 Task: Look for space in Bandar-e Anzalī, Iran from 5th July, 2023 to 15th July, 2023 for 9 adults in price range Rs.15000 to Rs.25000. Place can be entire place with 5 bedrooms having 5 beds and 5 bathrooms. Property type can be house, flat, guest house. Booking option can be shelf check-in. Required host language is English.
Action: Mouse moved to (505, 86)
Screenshot: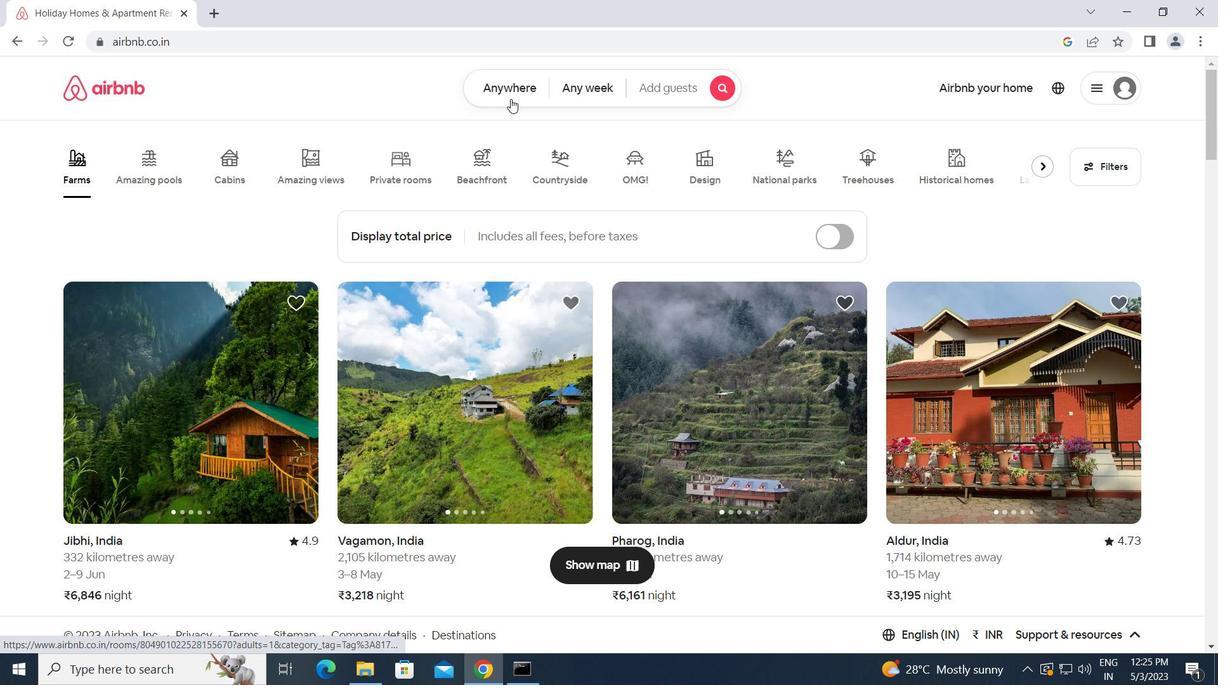 
Action: Mouse pressed left at (505, 86)
Screenshot: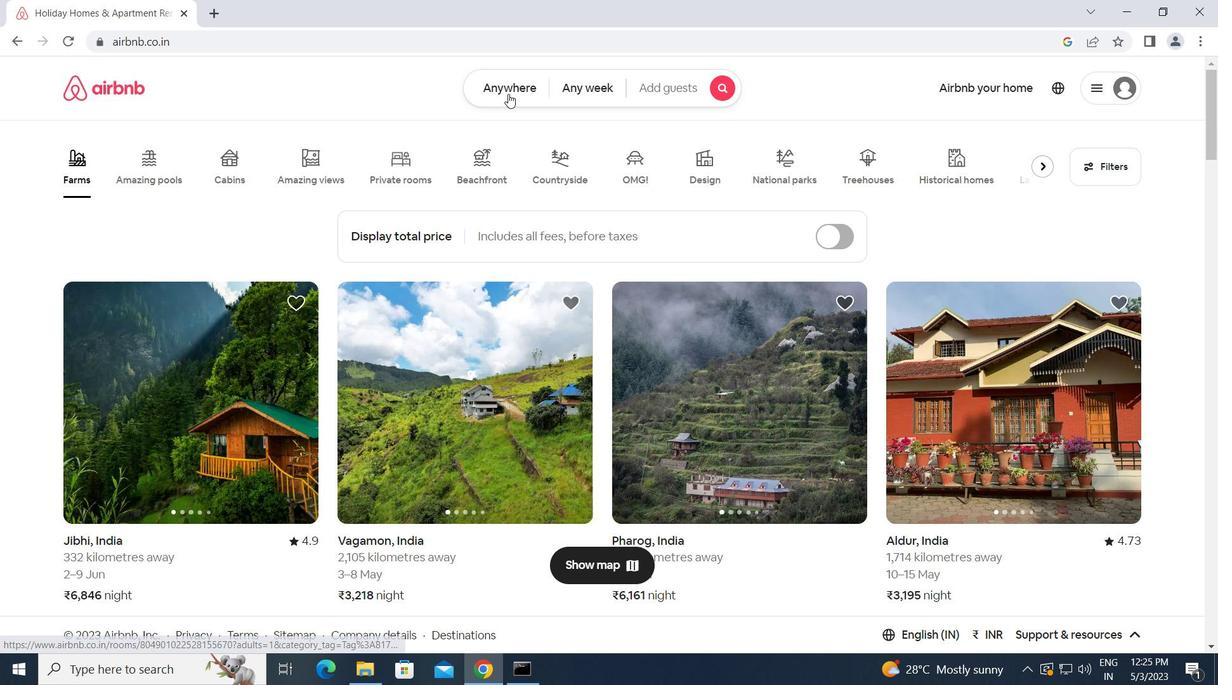 
Action: Mouse moved to (398, 142)
Screenshot: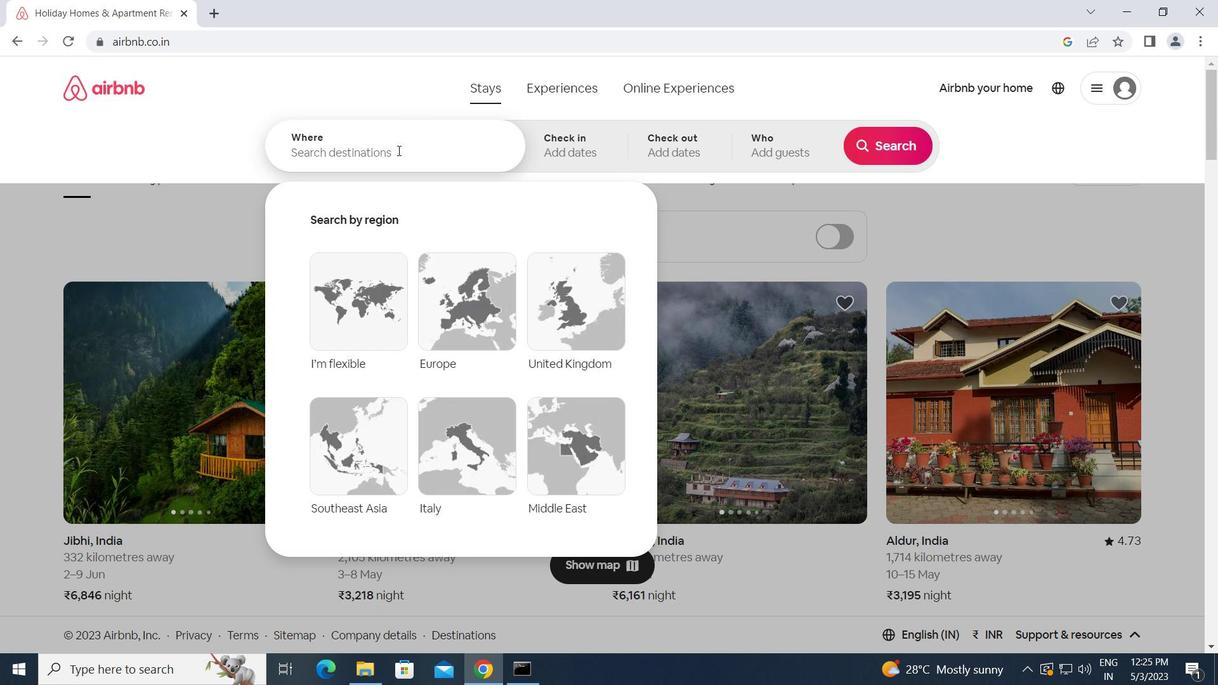 
Action: Mouse pressed left at (398, 142)
Screenshot: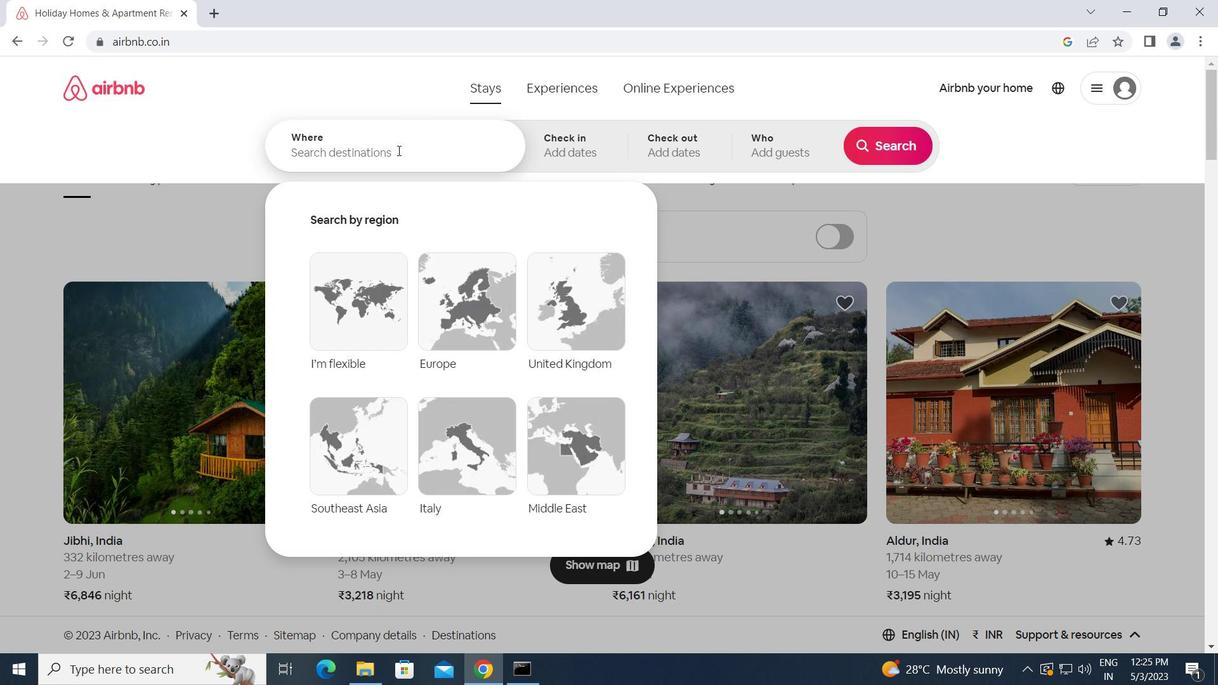 
Action: Key pressed <Key.caps_lock>b<Key.caps_lock>andar-e<Key.space><Key.caps_lock>a<Key.caps_lock>nzali,<Key.space><Key.caps_lock>i<Key.caps_lock>ran<Key.enter>
Screenshot: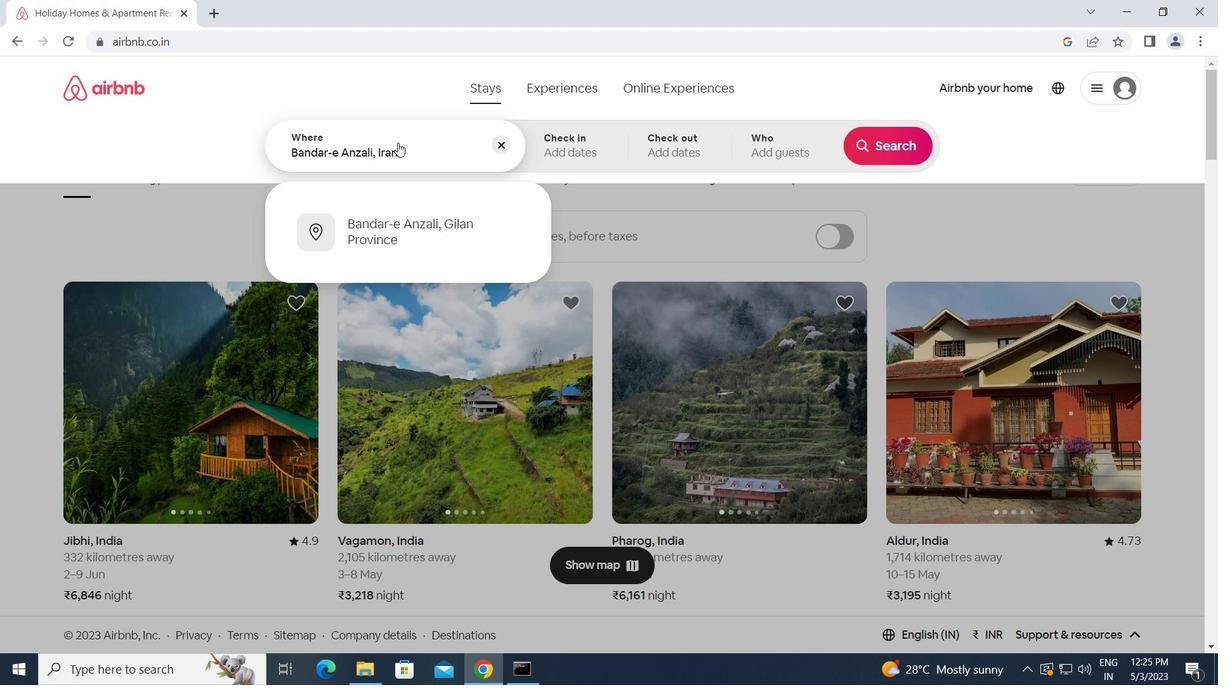 
Action: Mouse moved to (884, 267)
Screenshot: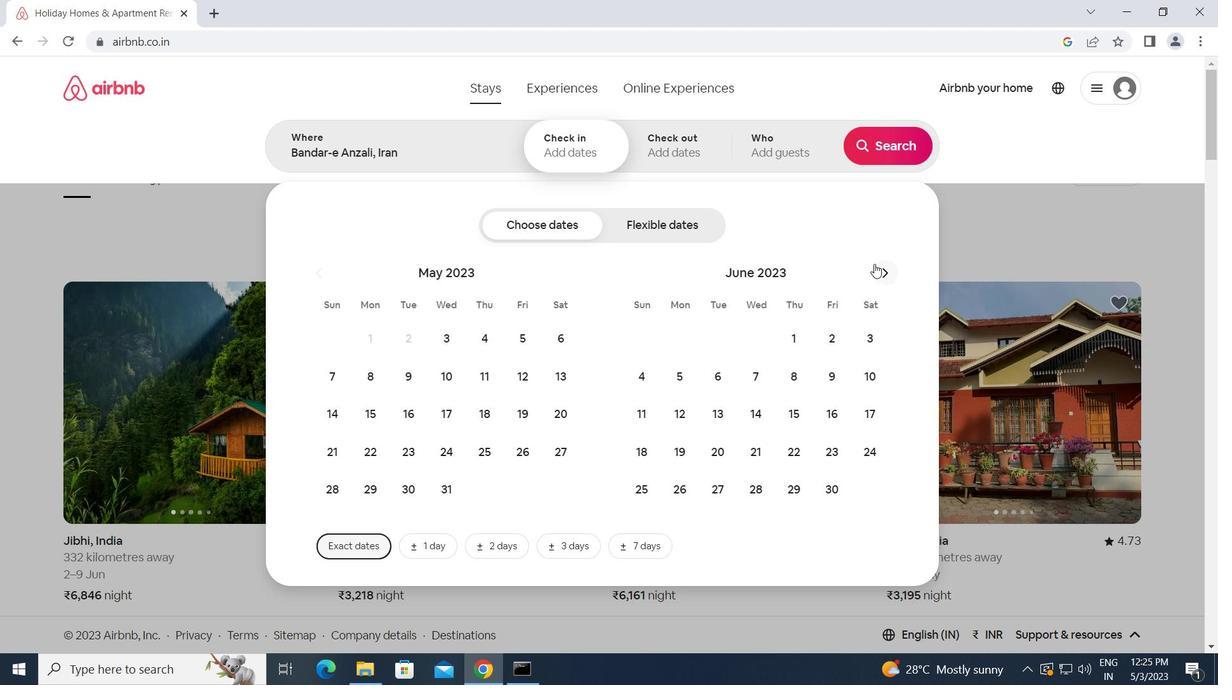 
Action: Mouse pressed left at (884, 267)
Screenshot: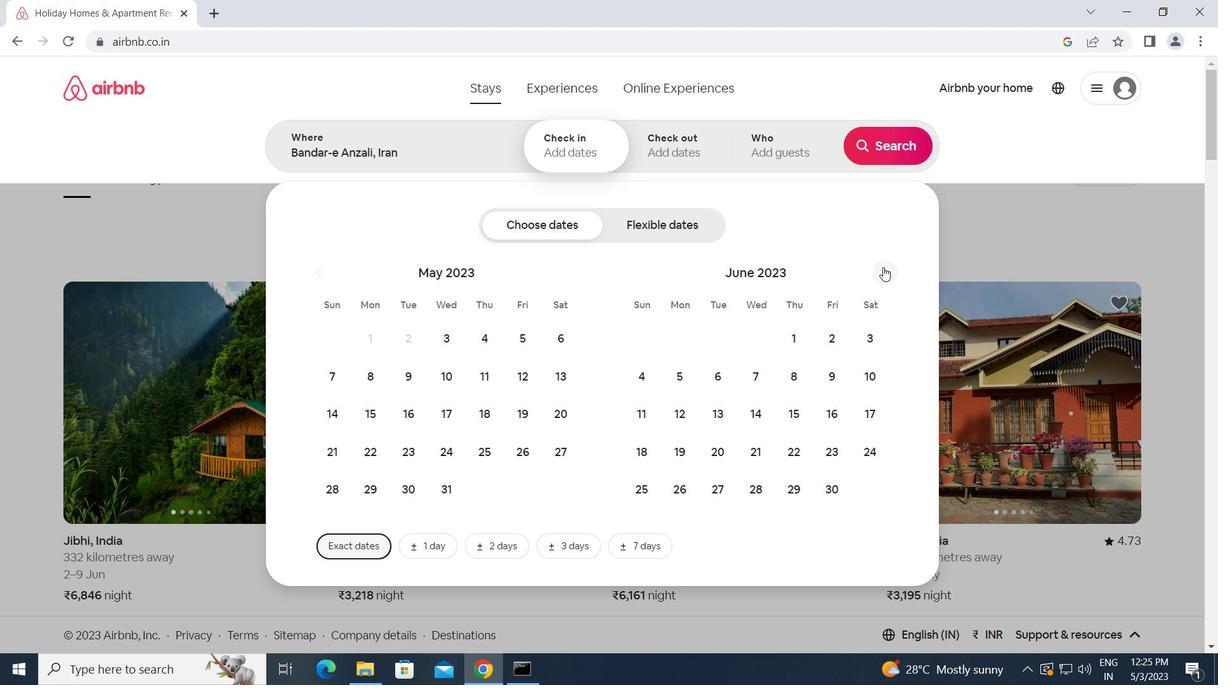 
Action: Mouse moved to (742, 375)
Screenshot: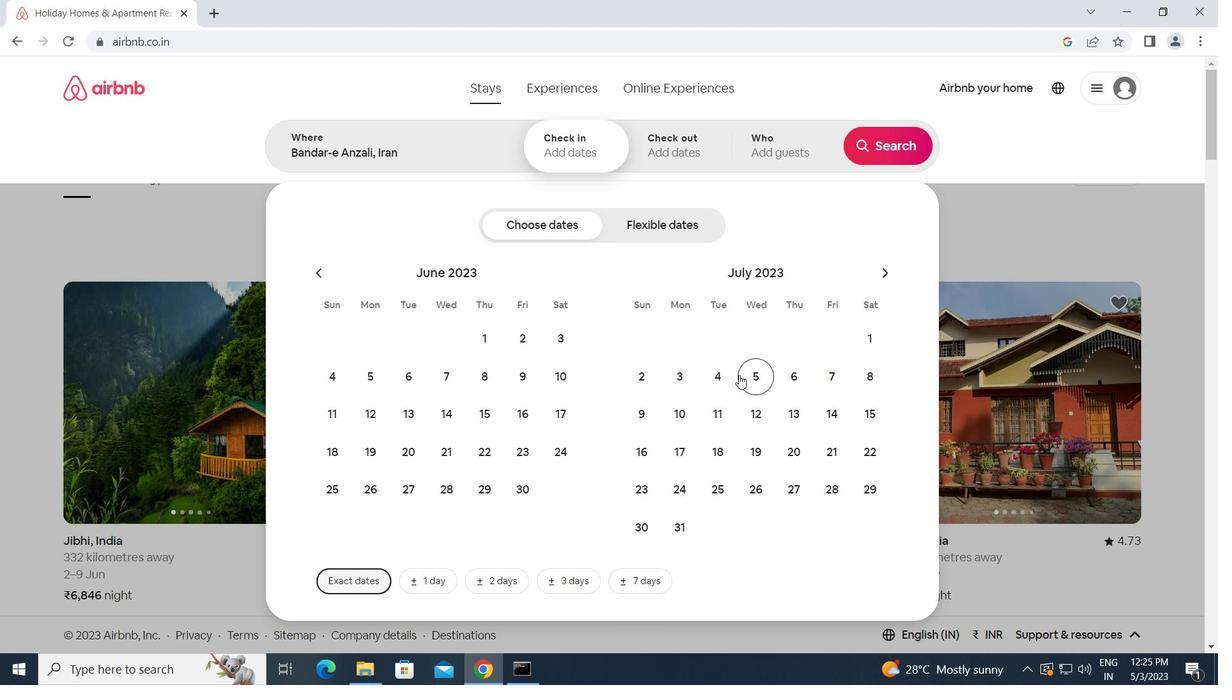
Action: Mouse pressed left at (742, 375)
Screenshot: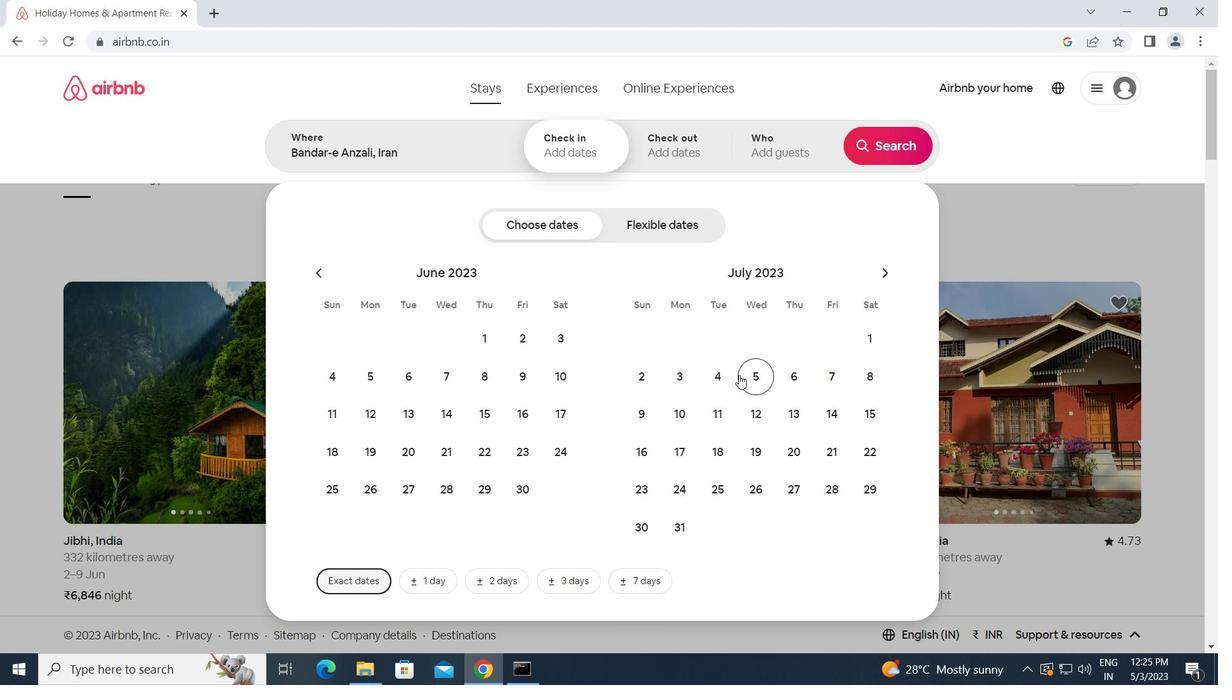 
Action: Mouse moved to (865, 411)
Screenshot: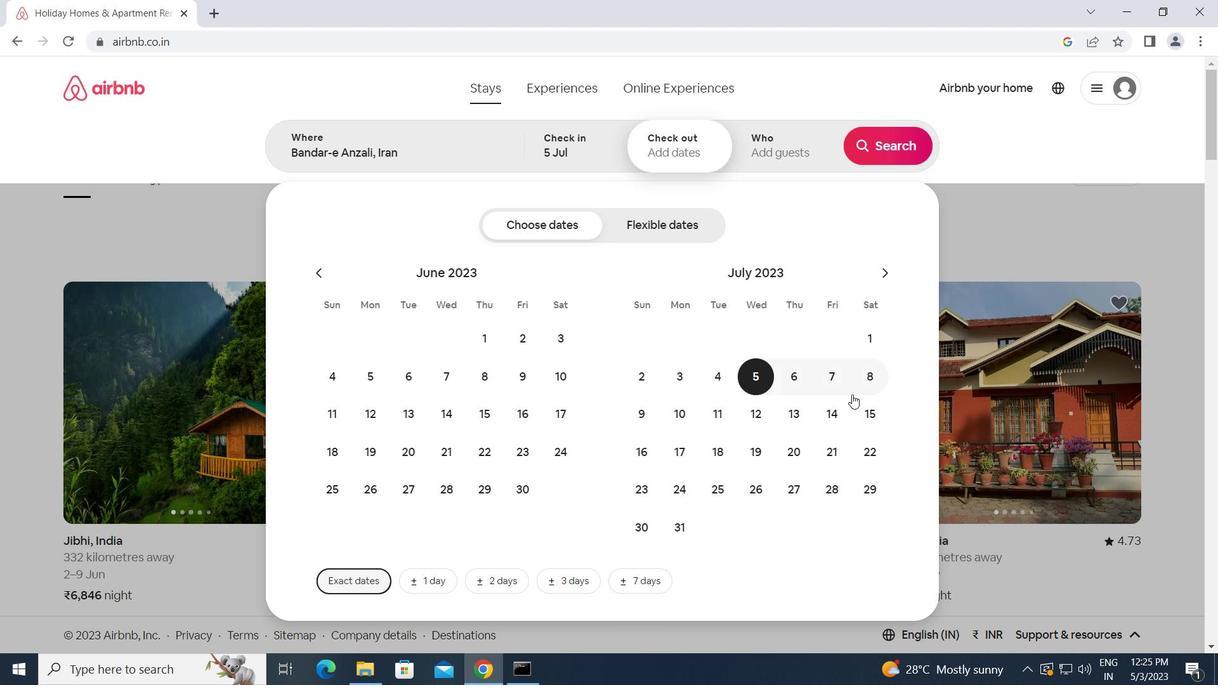
Action: Mouse pressed left at (865, 411)
Screenshot: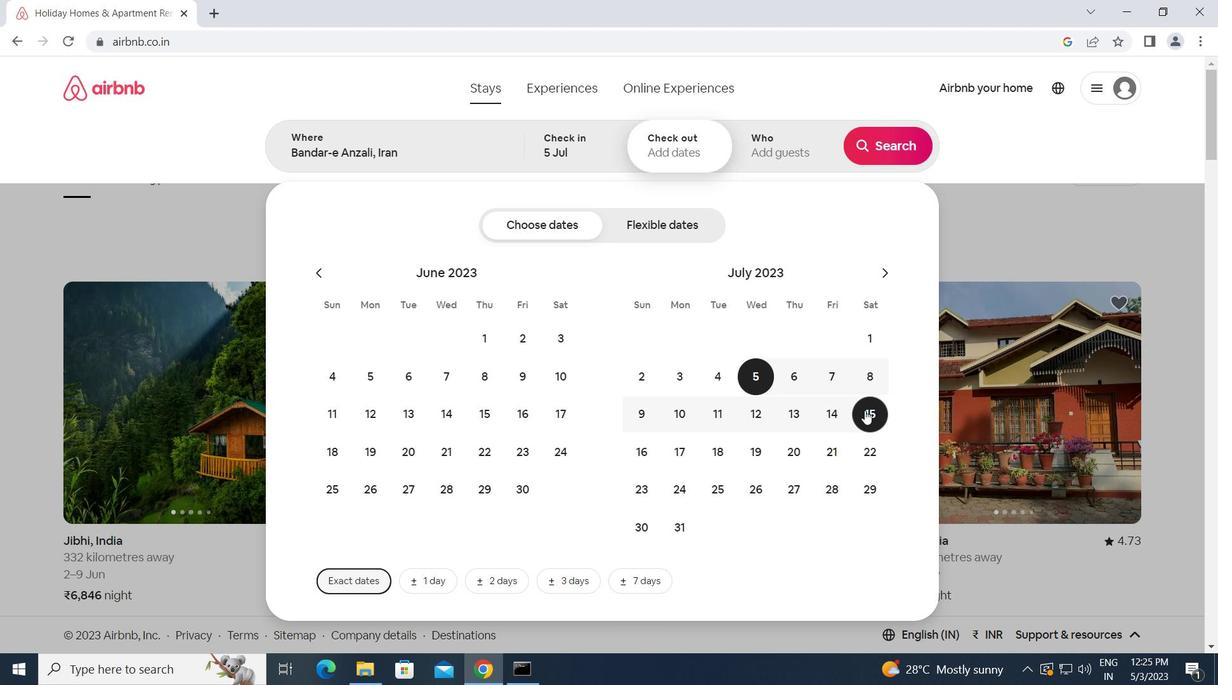 
Action: Mouse moved to (786, 142)
Screenshot: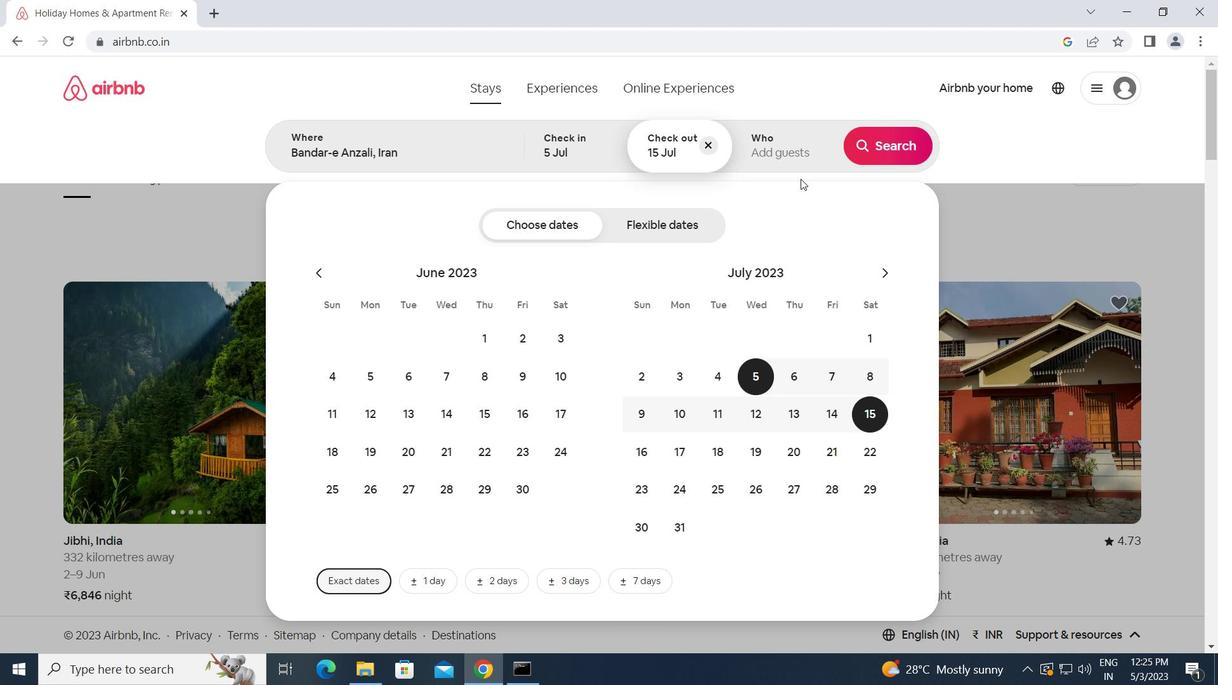 
Action: Mouse pressed left at (786, 142)
Screenshot: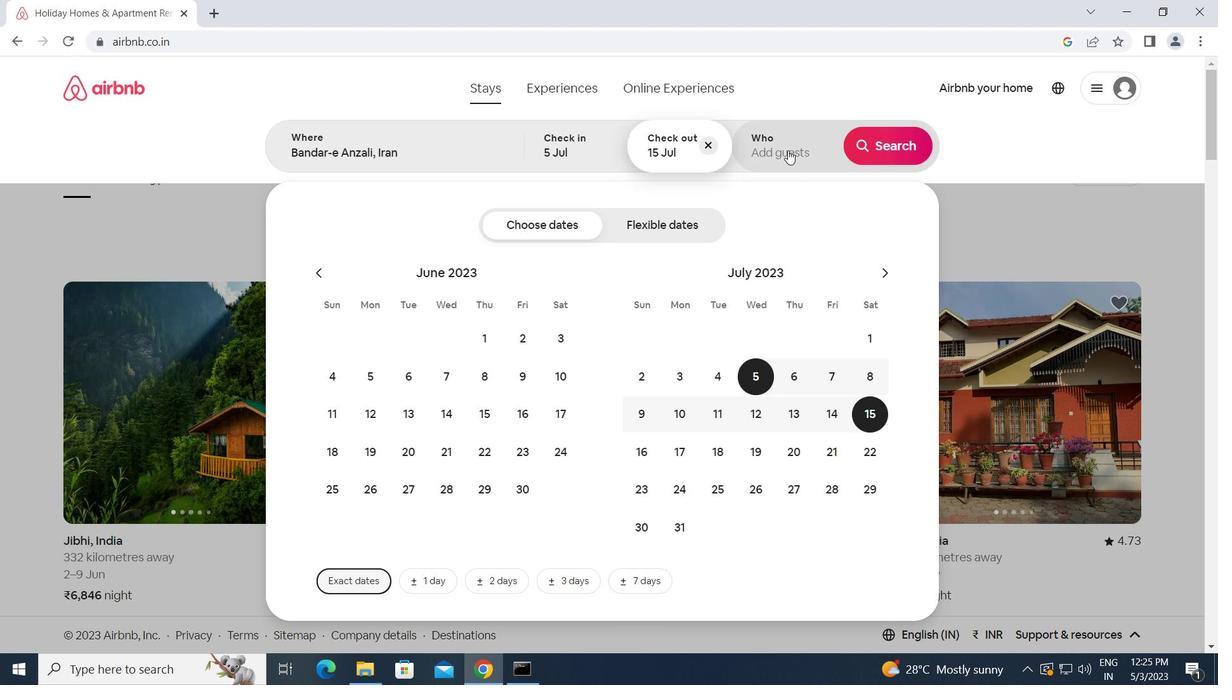 
Action: Mouse moved to (907, 222)
Screenshot: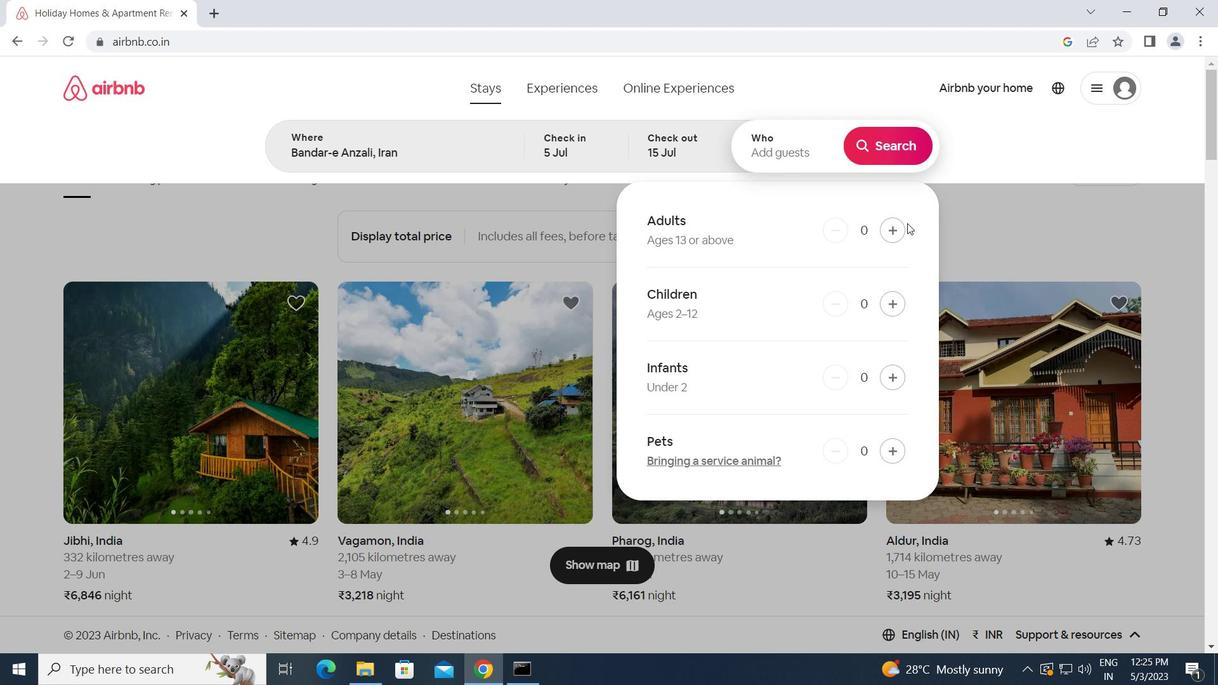 
Action: Mouse pressed left at (907, 222)
Screenshot: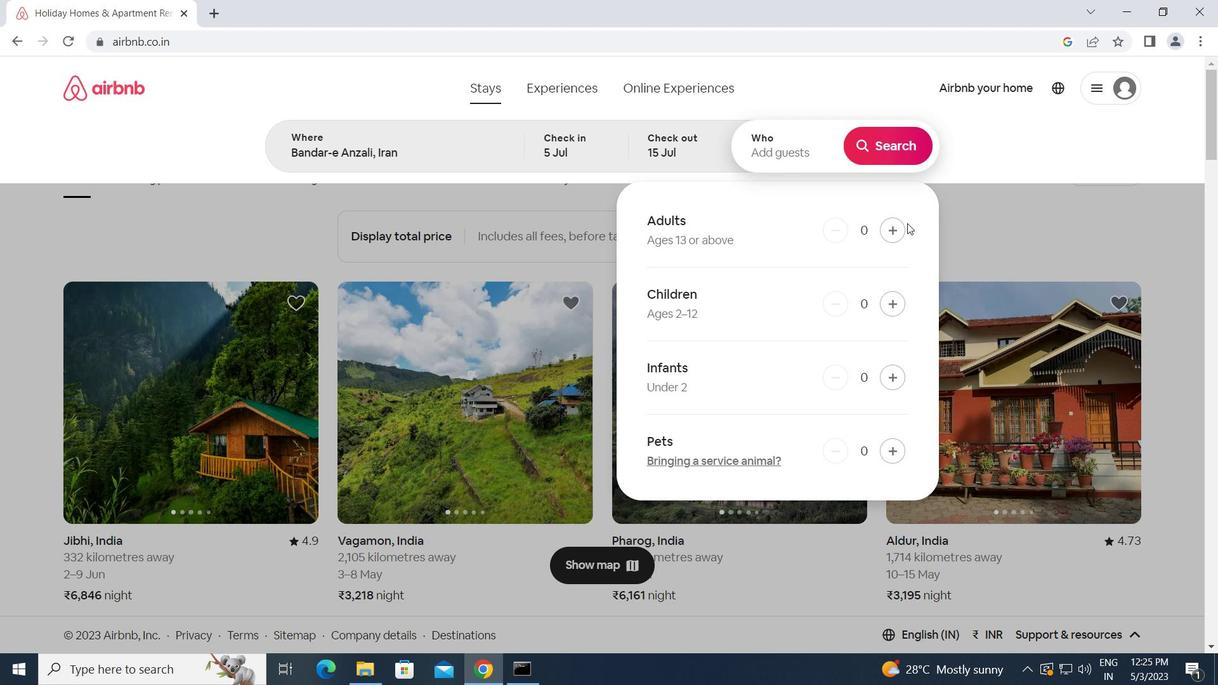 
Action: Mouse moved to (899, 226)
Screenshot: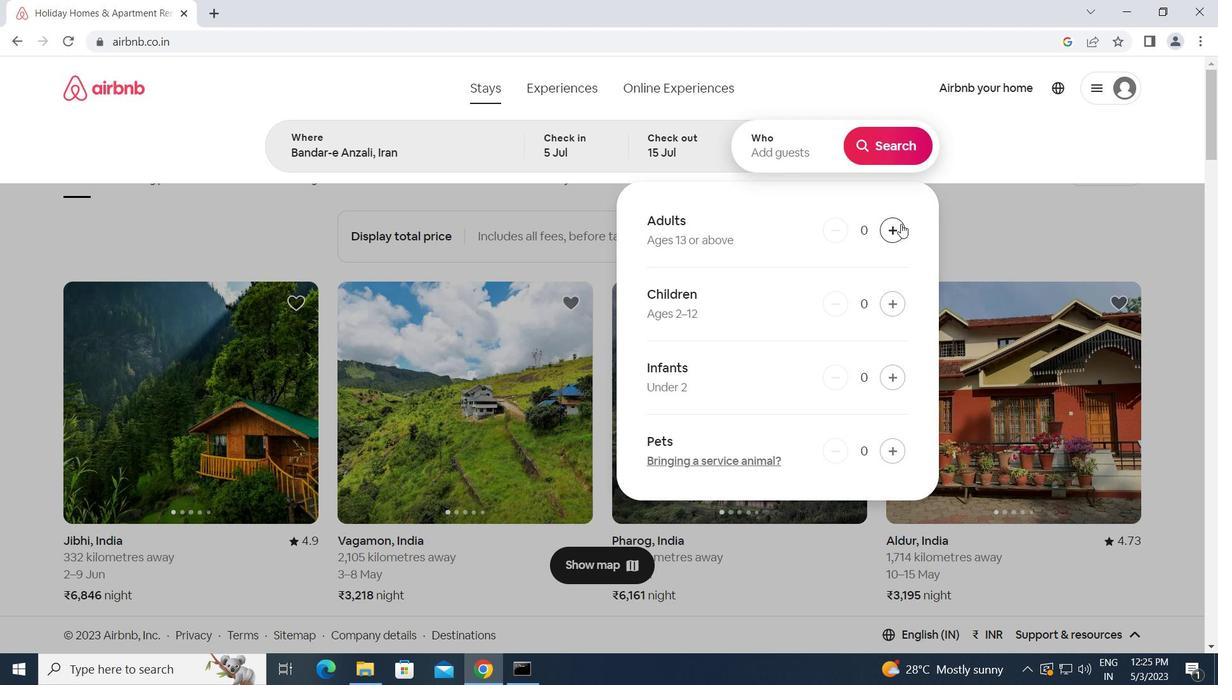 
Action: Mouse pressed left at (899, 226)
Screenshot: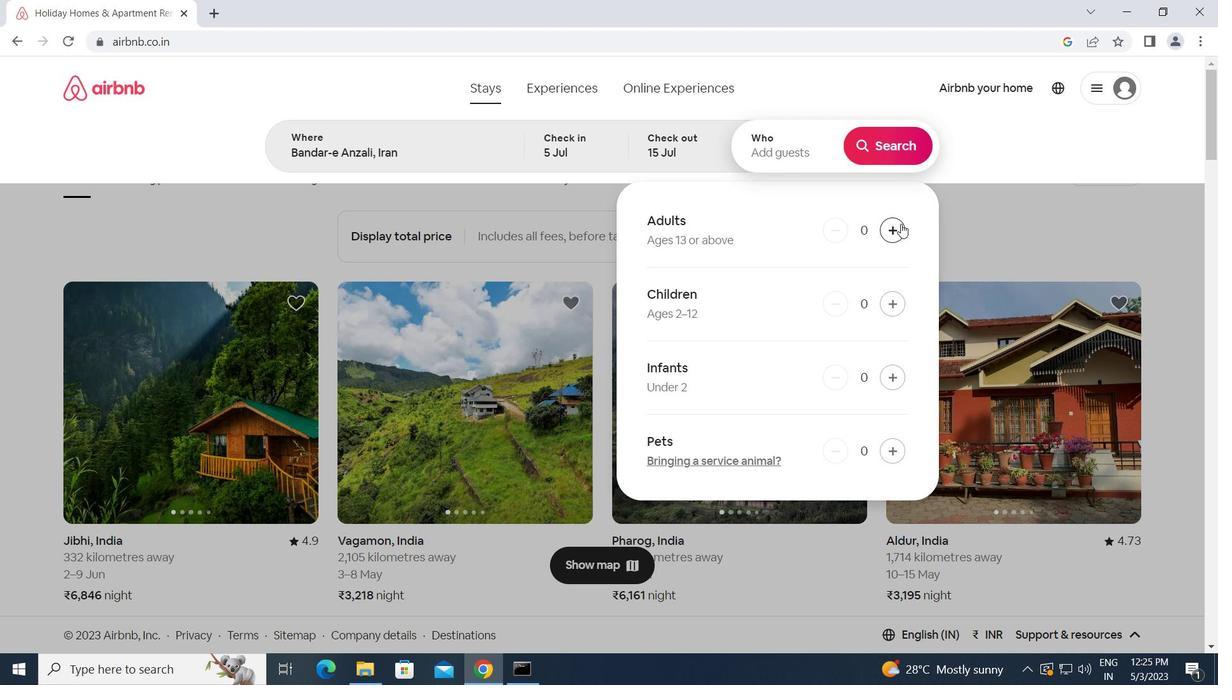 
Action: Mouse pressed left at (899, 226)
Screenshot: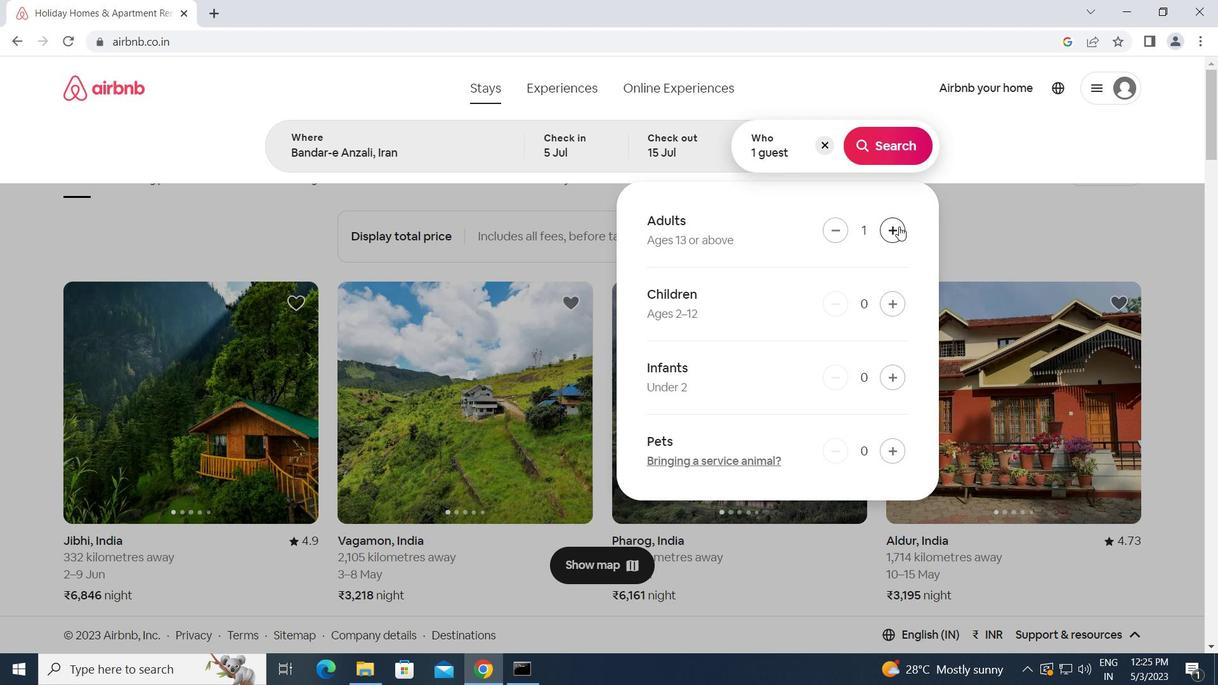 
Action: Mouse pressed left at (899, 226)
Screenshot: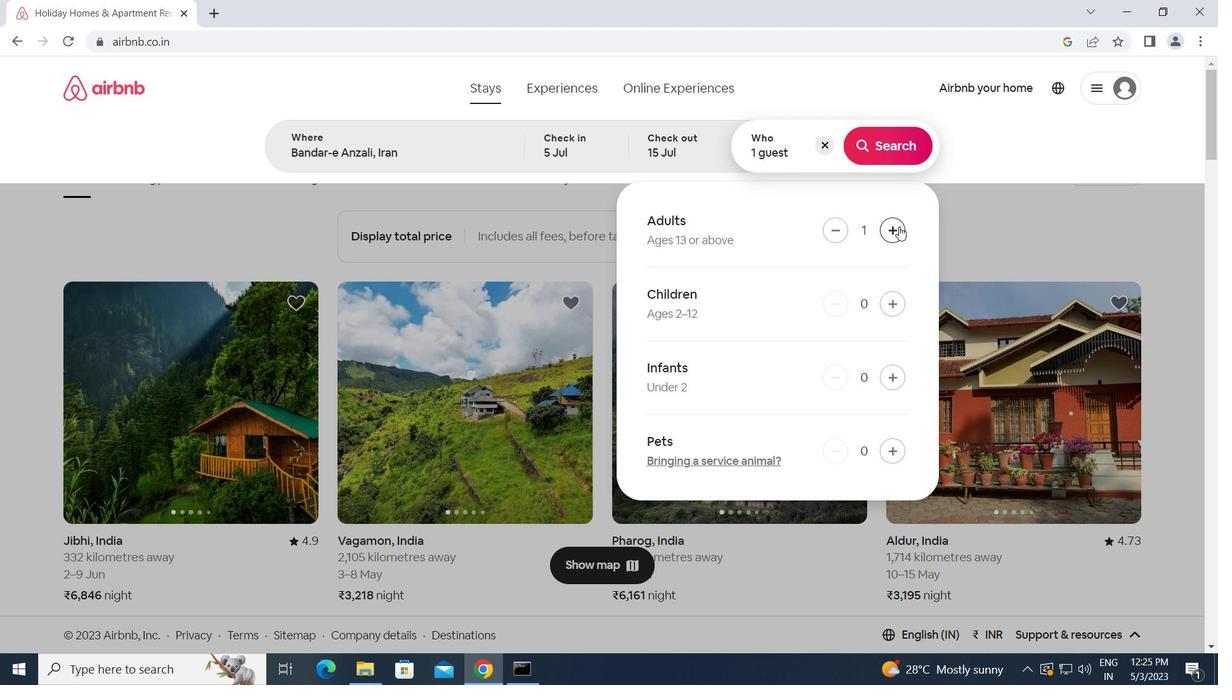 
Action: Mouse pressed left at (899, 226)
Screenshot: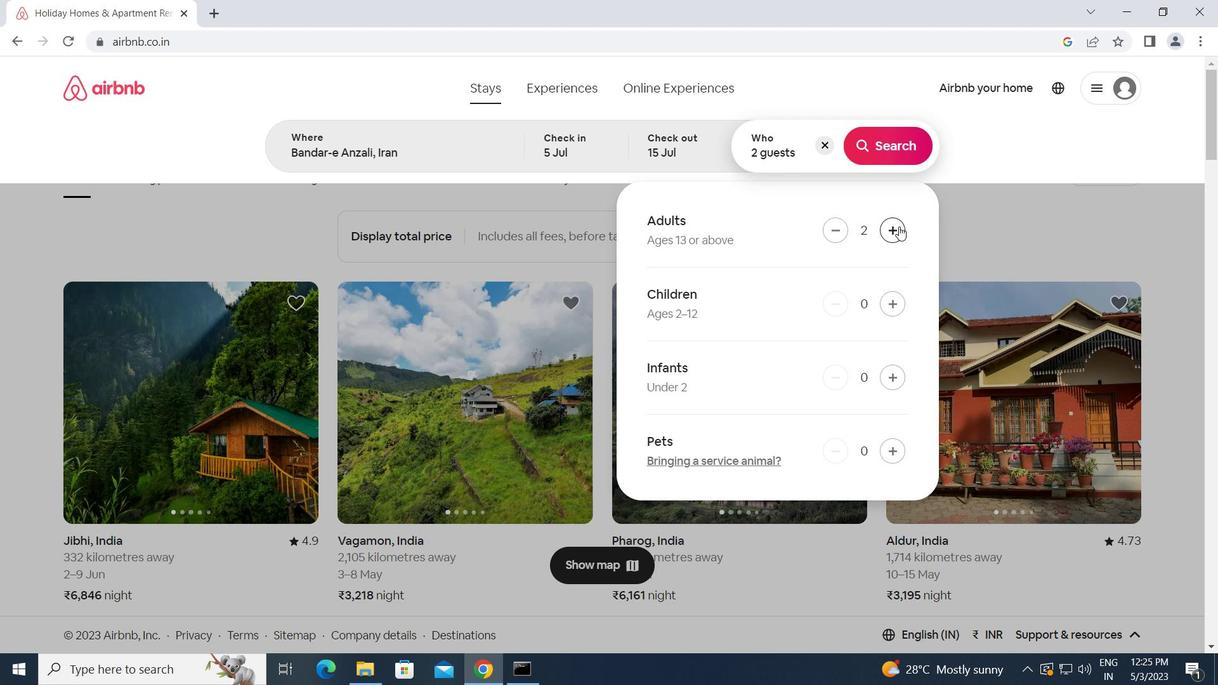
Action: Mouse pressed left at (899, 226)
Screenshot: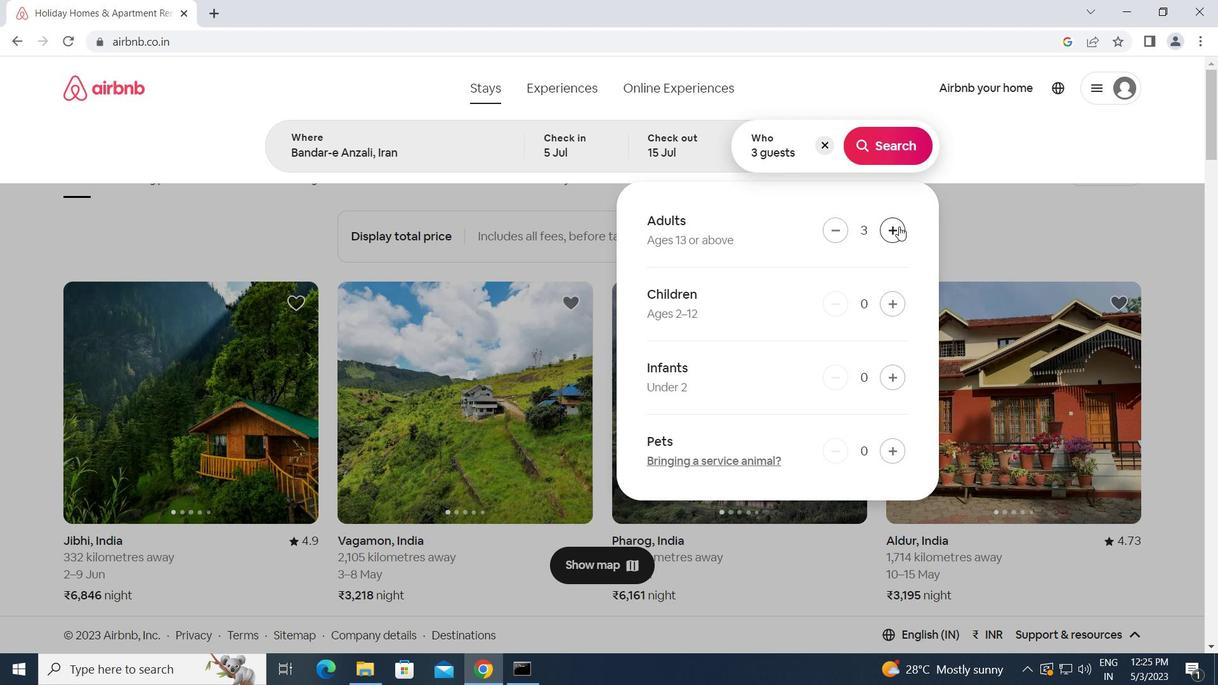 
Action: Mouse pressed left at (899, 226)
Screenshot: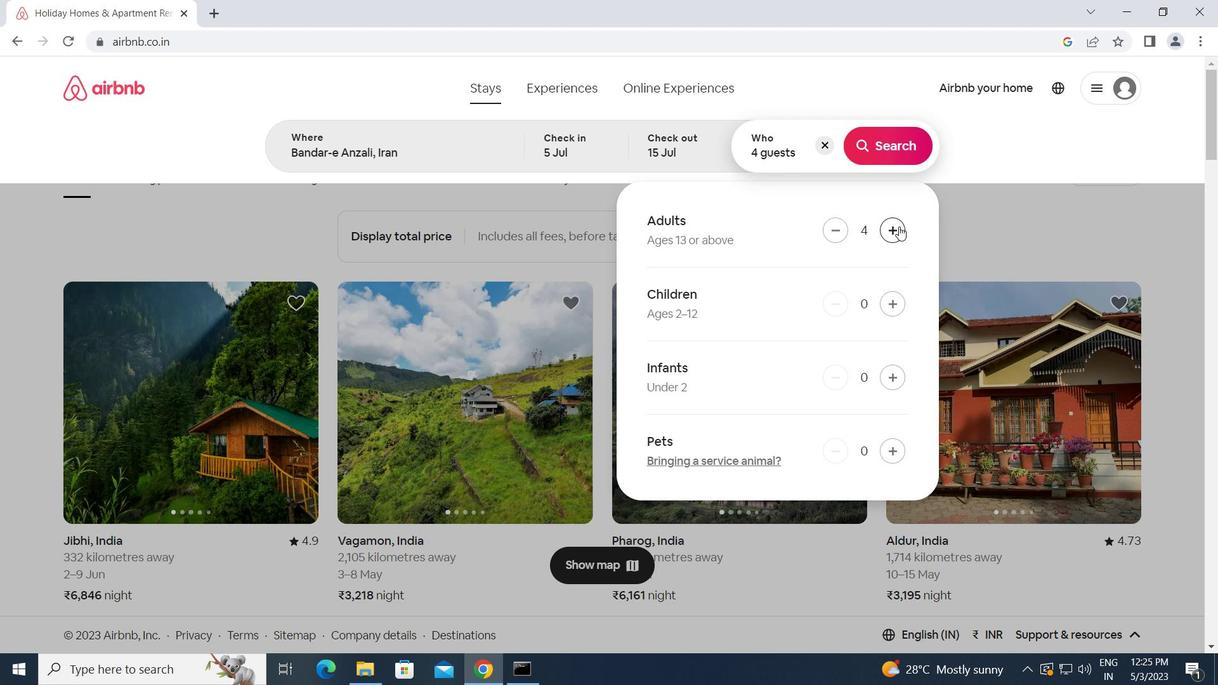 
Action: Mouse pressed left at (899, 226)
Screenshot: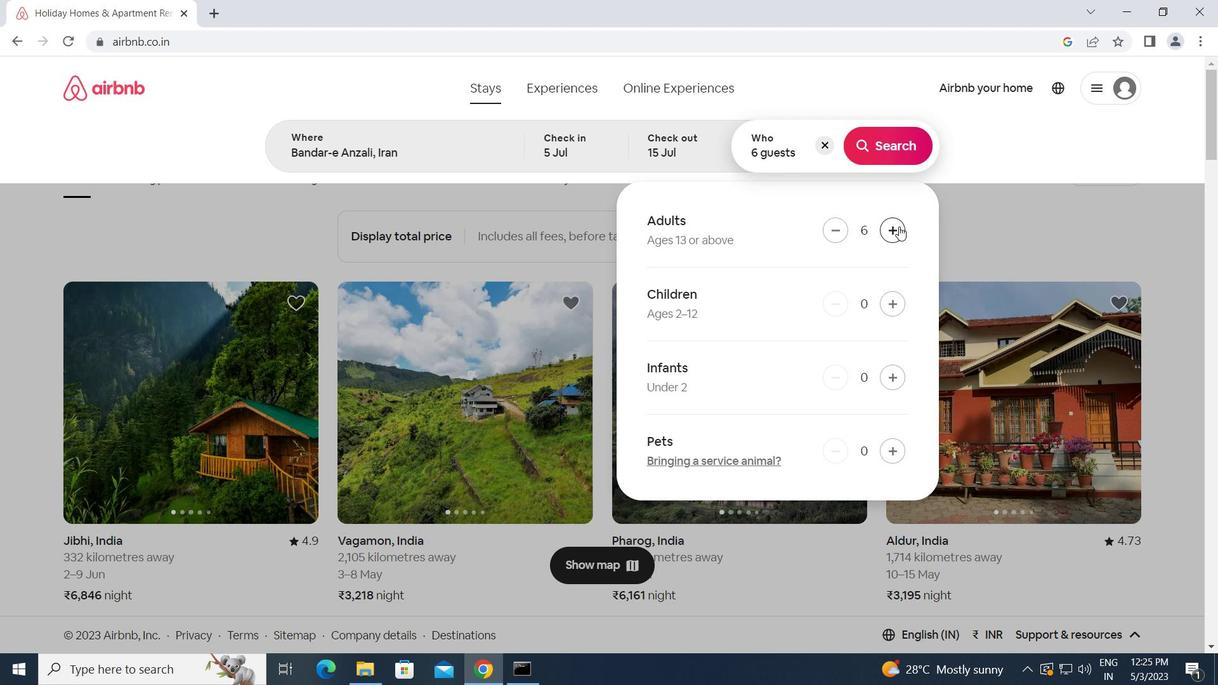 
Action: Mouse pressed left at (899, 226)
Screenshot: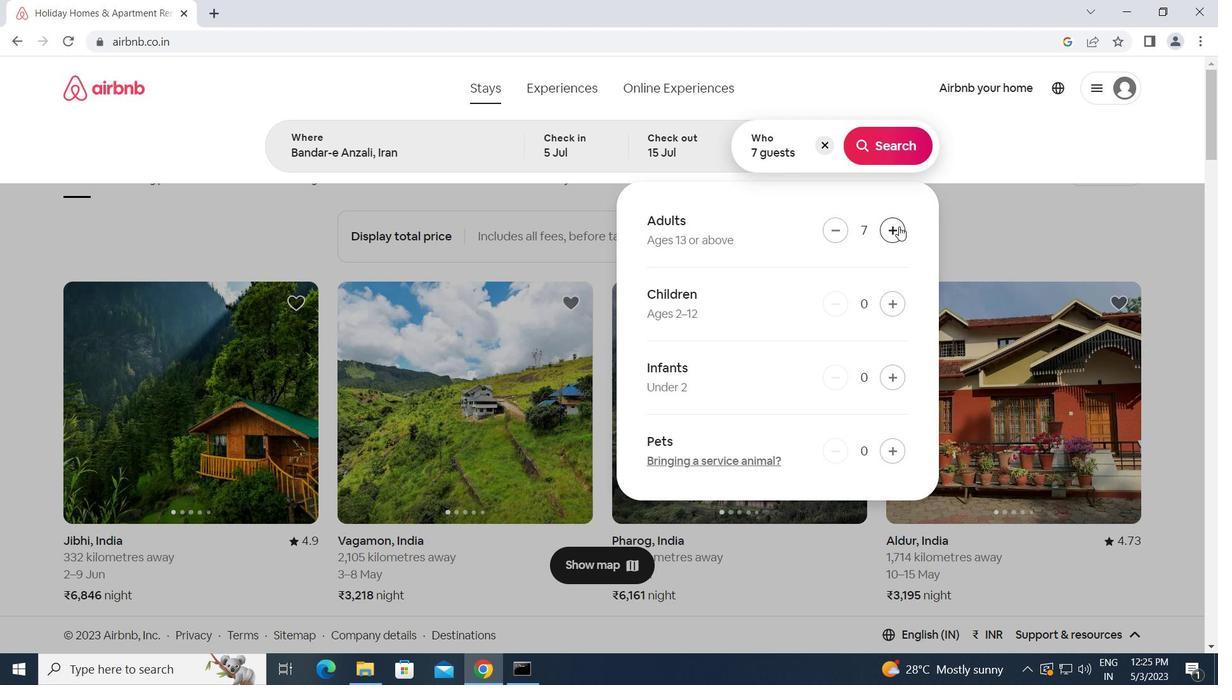 
Action: Mouse pressed left at (899, 226)
Screenshot: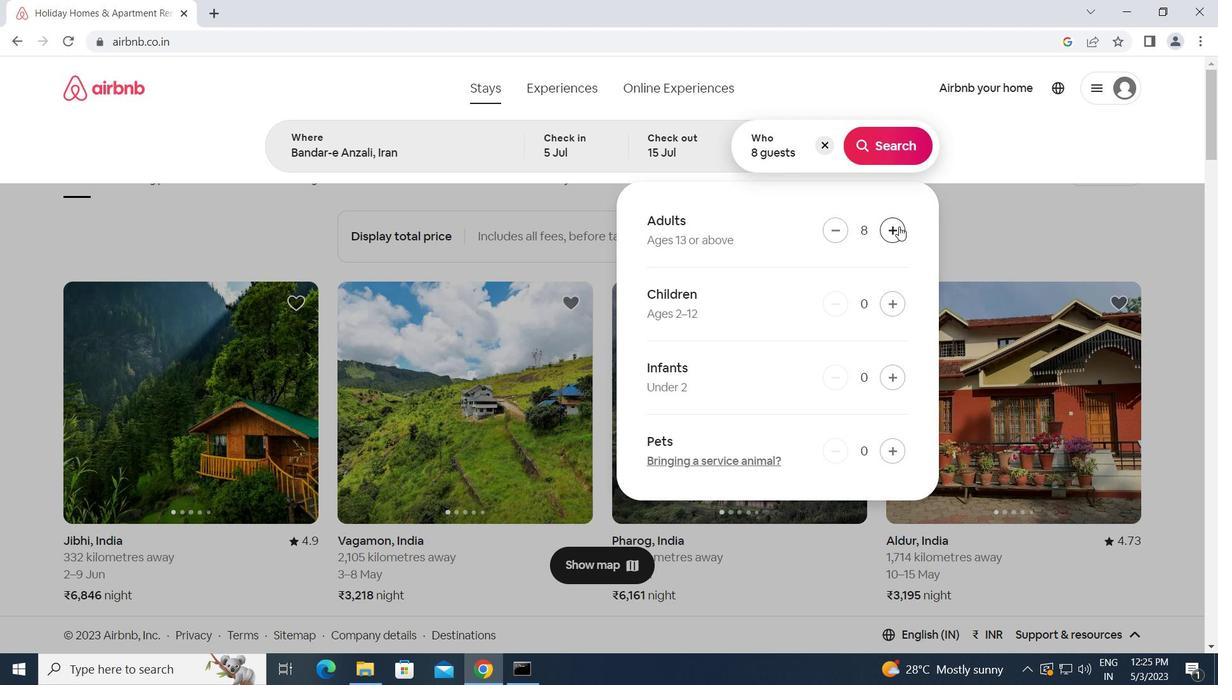 
Action: Mouse moved to (889, 140)
Screenshot: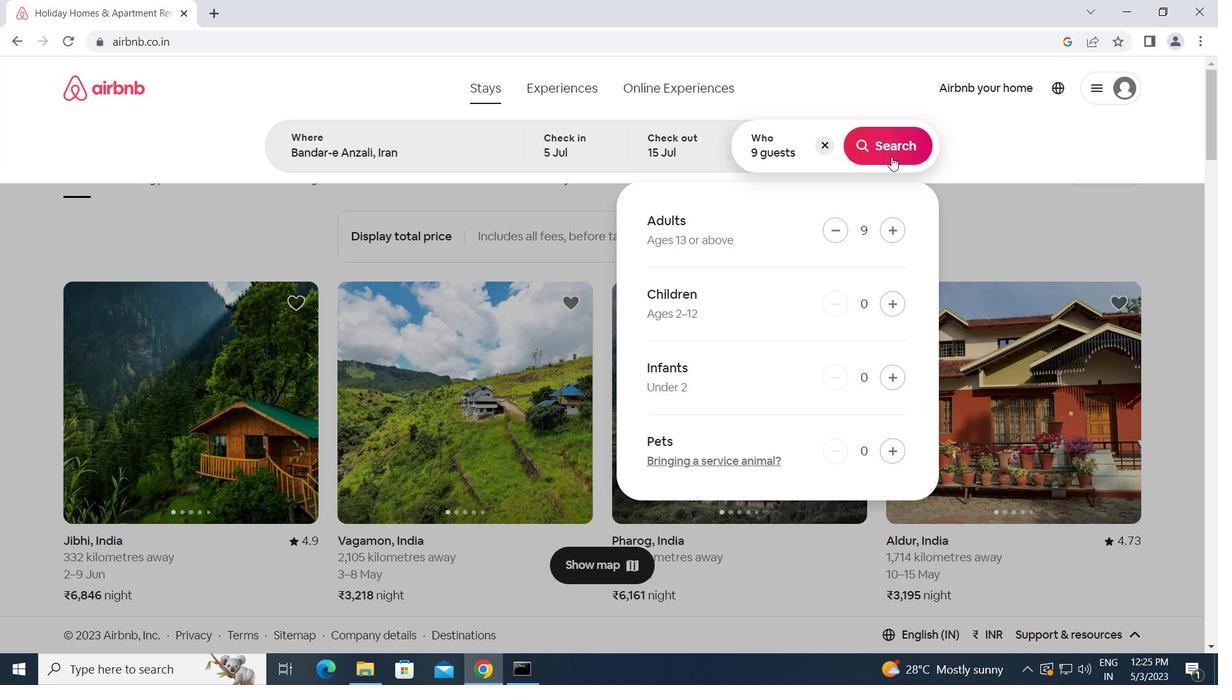 
Action: Mouse pressed left at (889, 140)
Screenshot: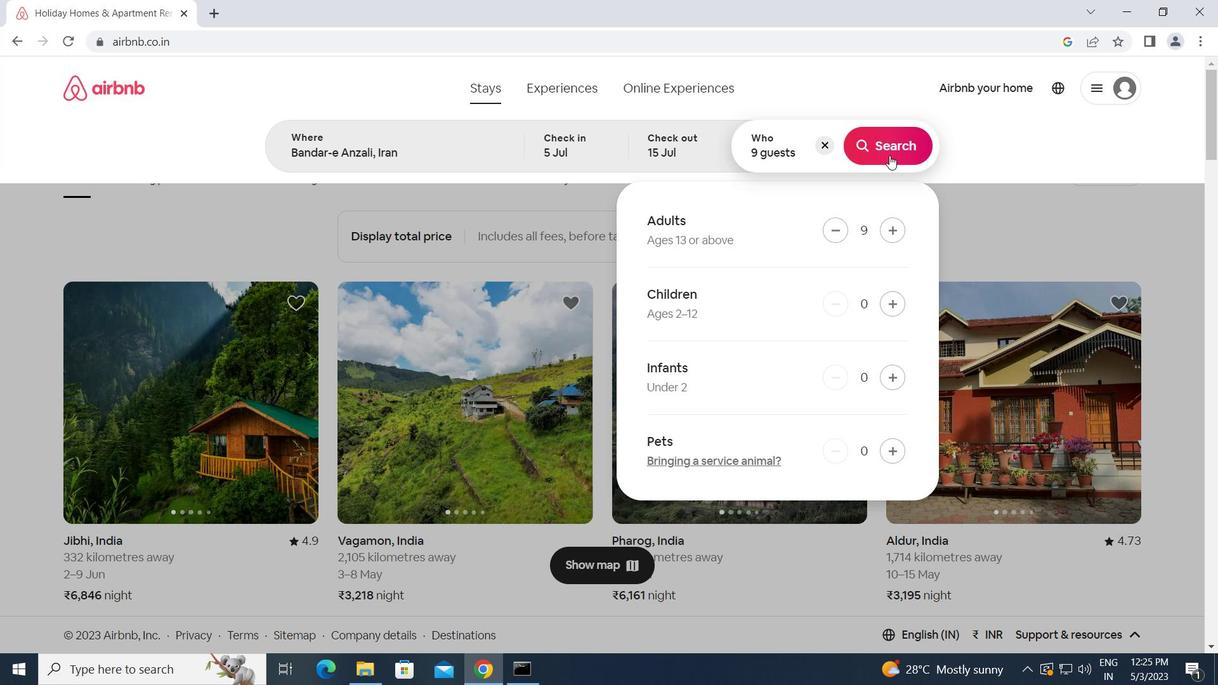 
Action: Mouse moved to (1143, 143)
Screenshot: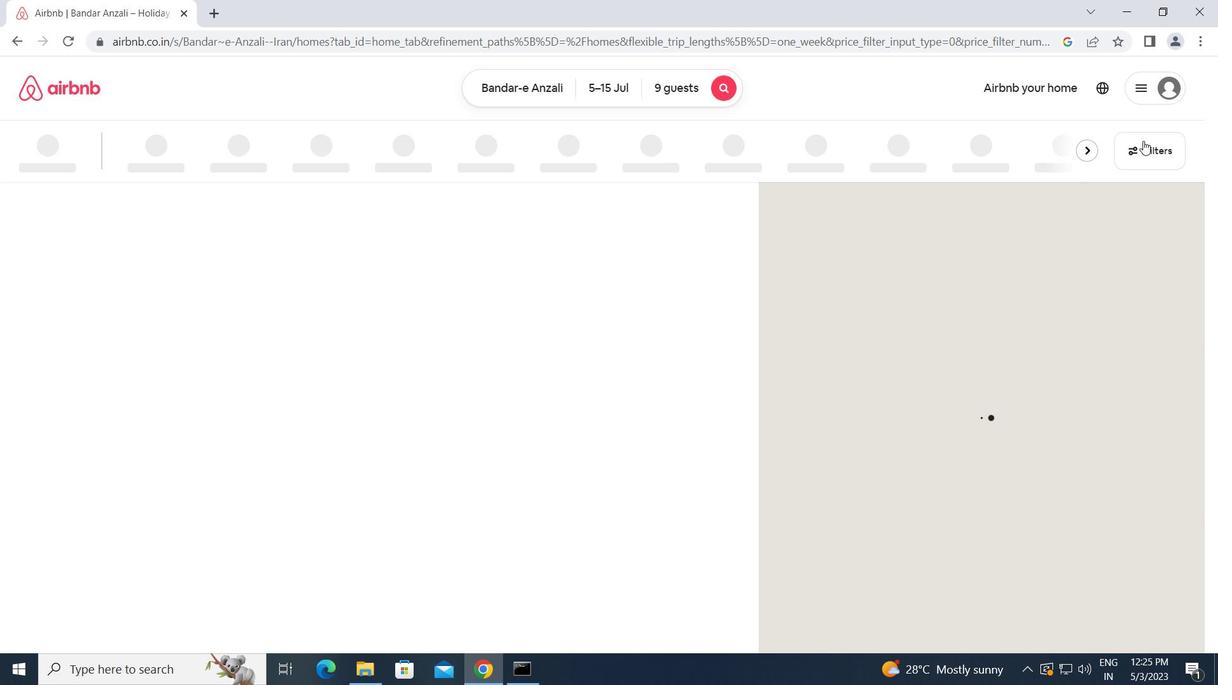 
Action: Mouse pressed left at (1143, 143)
Screenshot: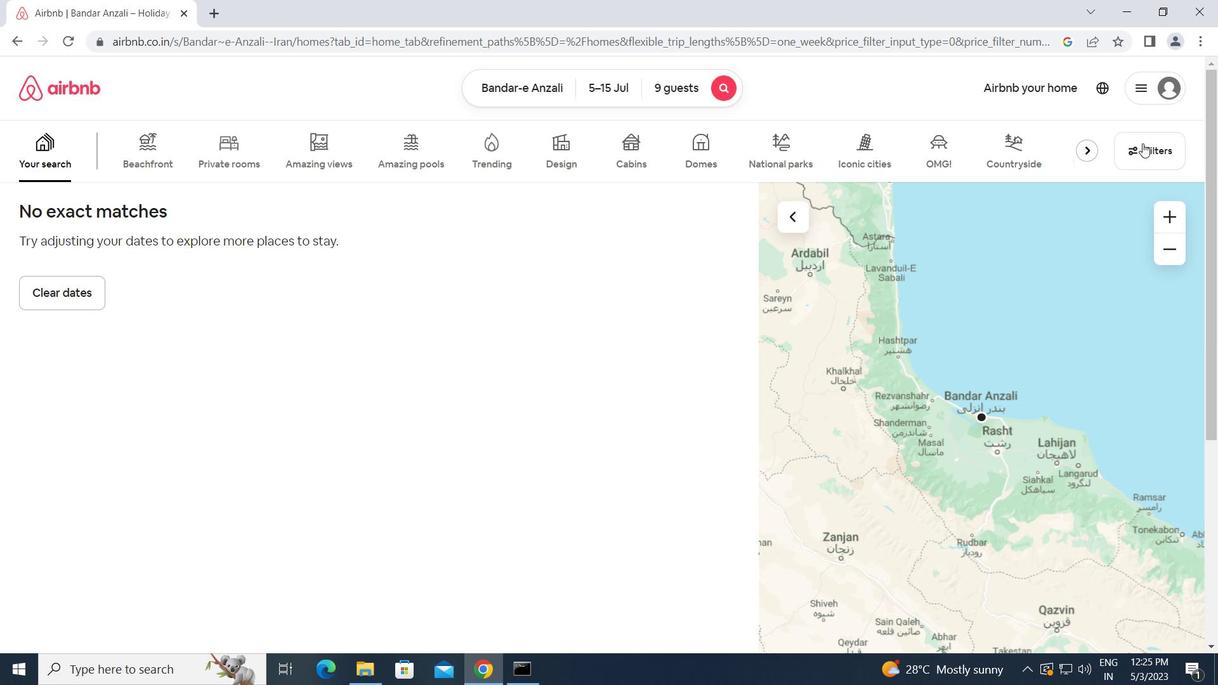 
Action: Mouse moved to (417, 252)
Screenshot: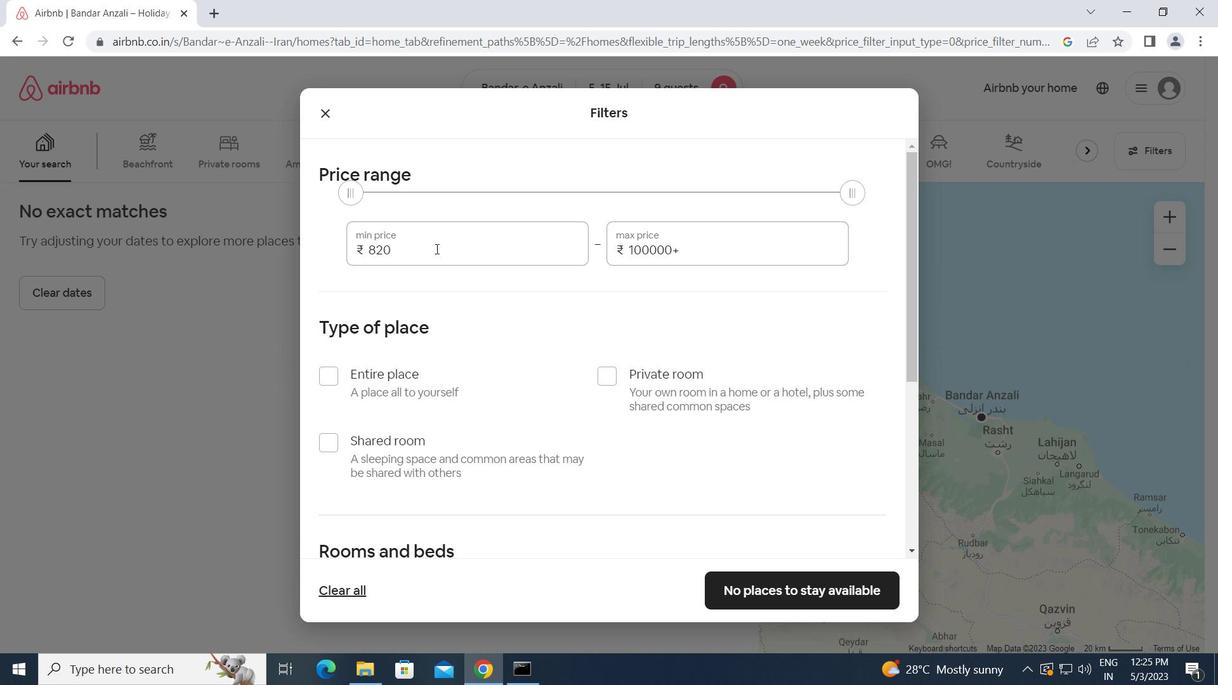 
Action: Mouse pressed left at (417, 252)
Screenshot: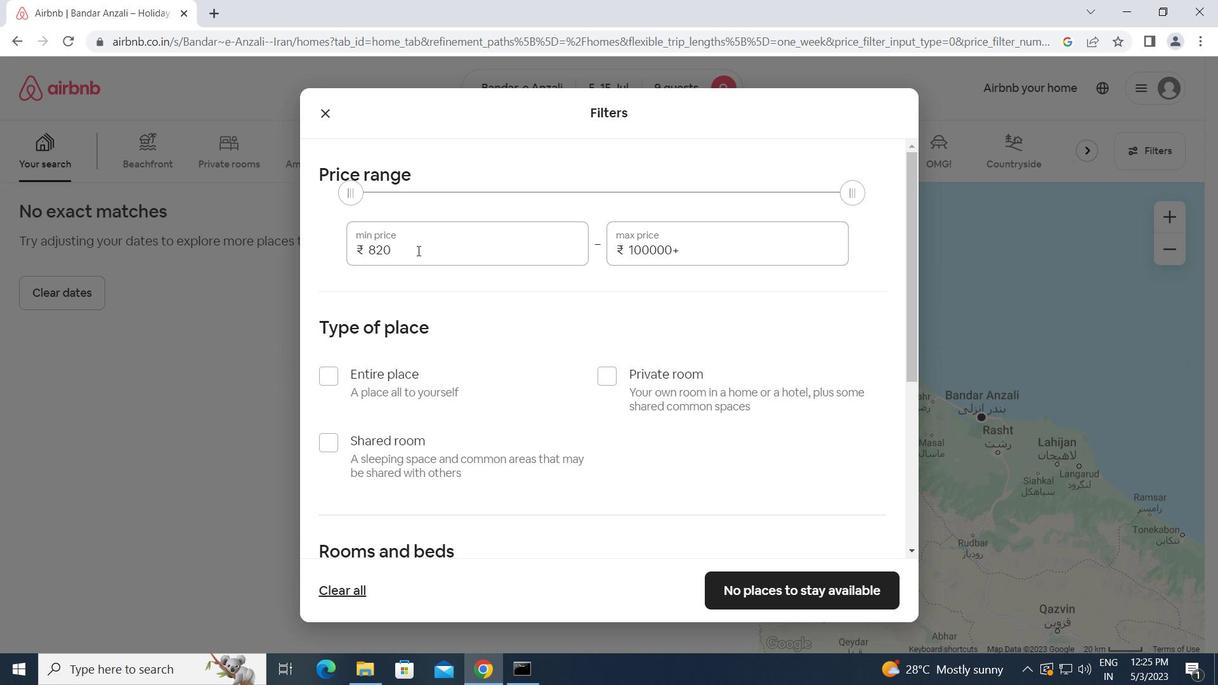 
Action: Mouse moved to (353, 248)
Screenshot: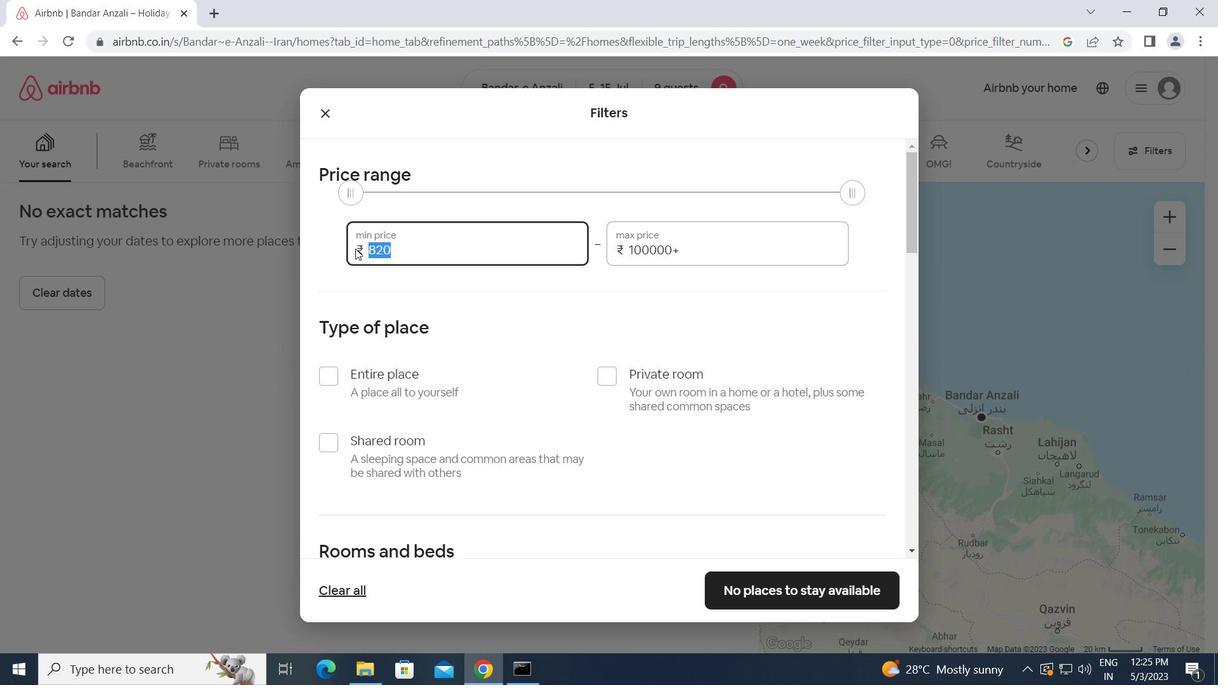 
Action: Key pressed 15000<Key.tab>25000
Screenshot: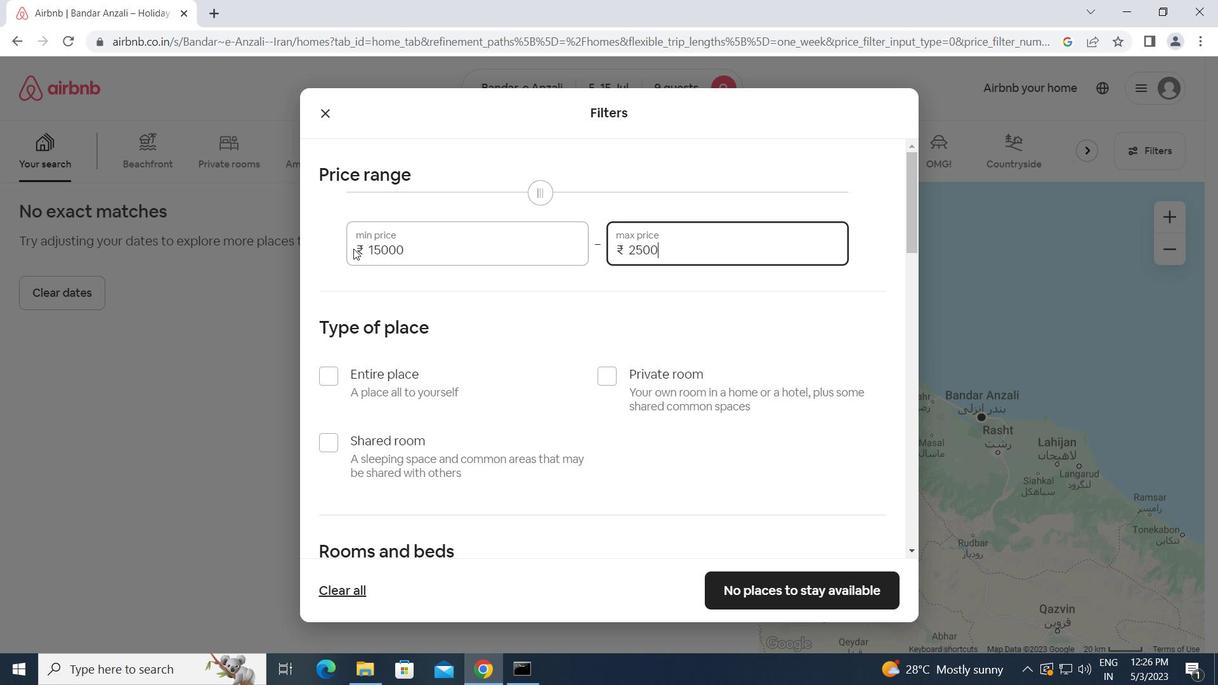 
Action: Mouse moved to (322, 377)
Screenshot: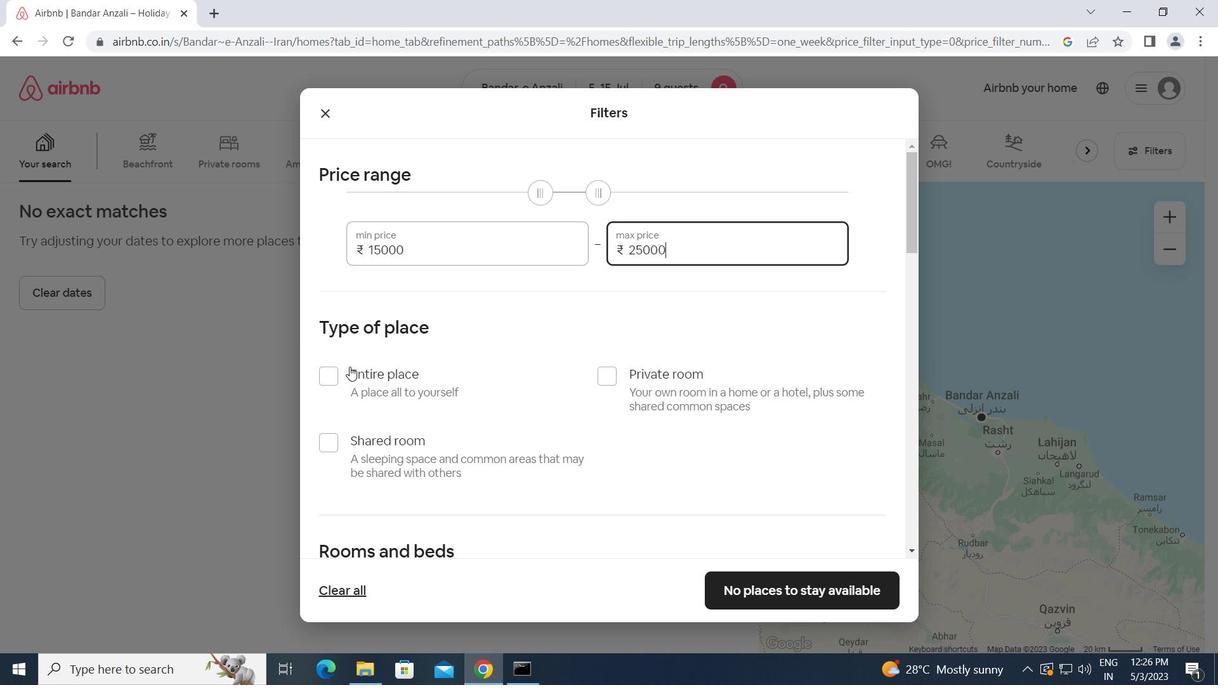 
Action: Mouse pressed left at (322, 377)
Screenshot: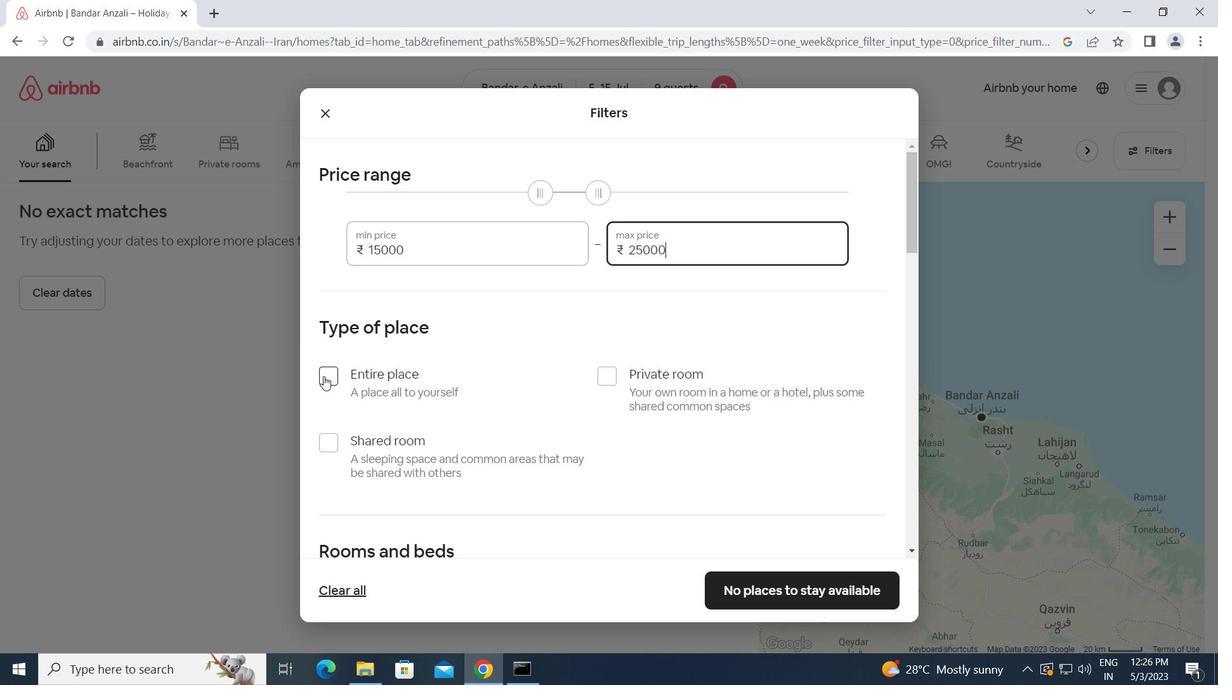 
Action: Mouse moved to (408, 376)
Screenshot: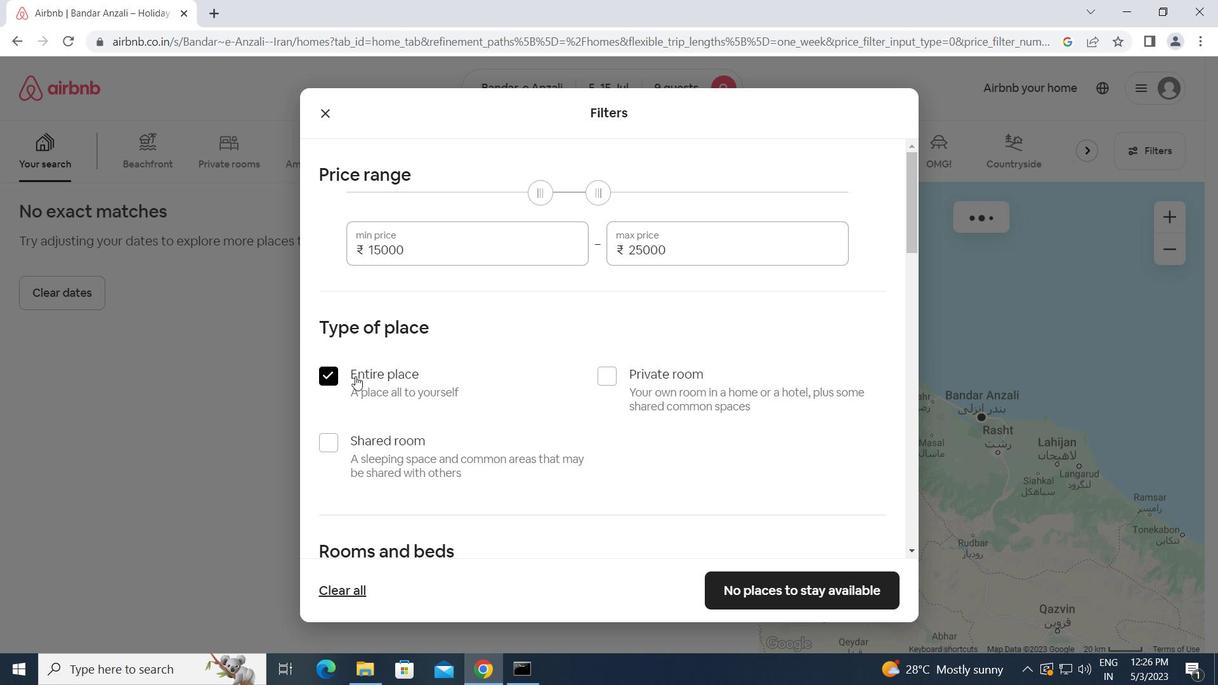 
Action: Mouse scrolled (408, 375) with delta (0, 0)
Screenshot: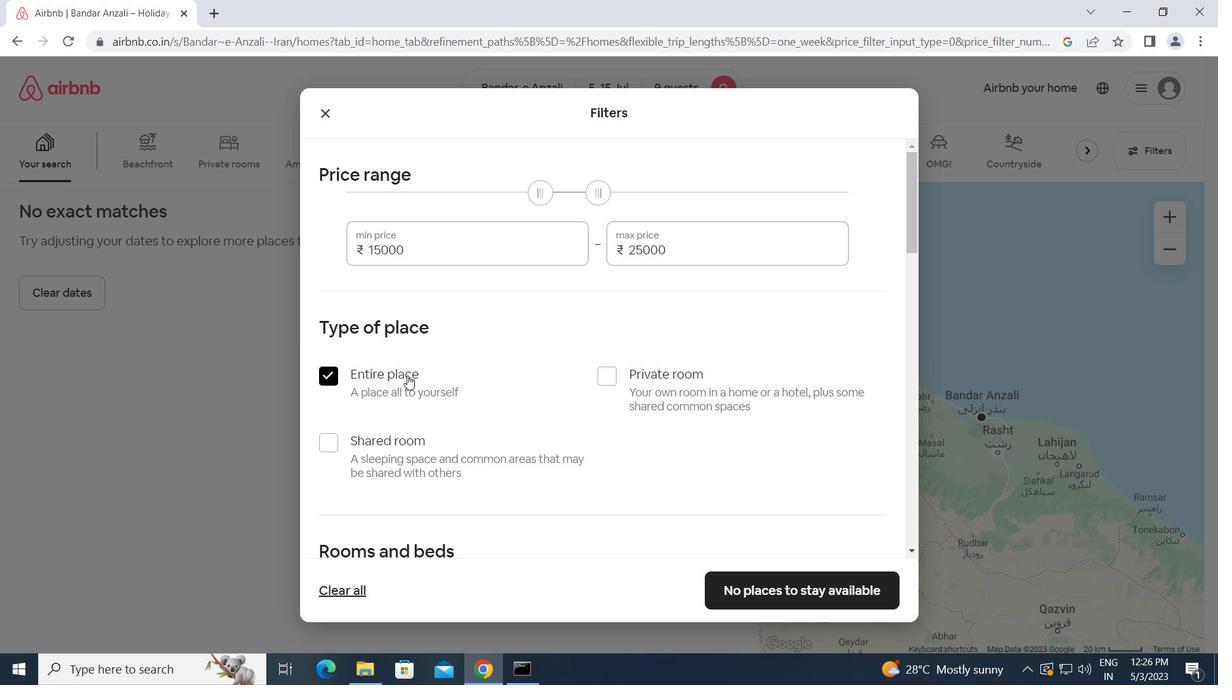 
Action: Mouse scrolled (408, 375) with delta (0, 0)
Screenshot: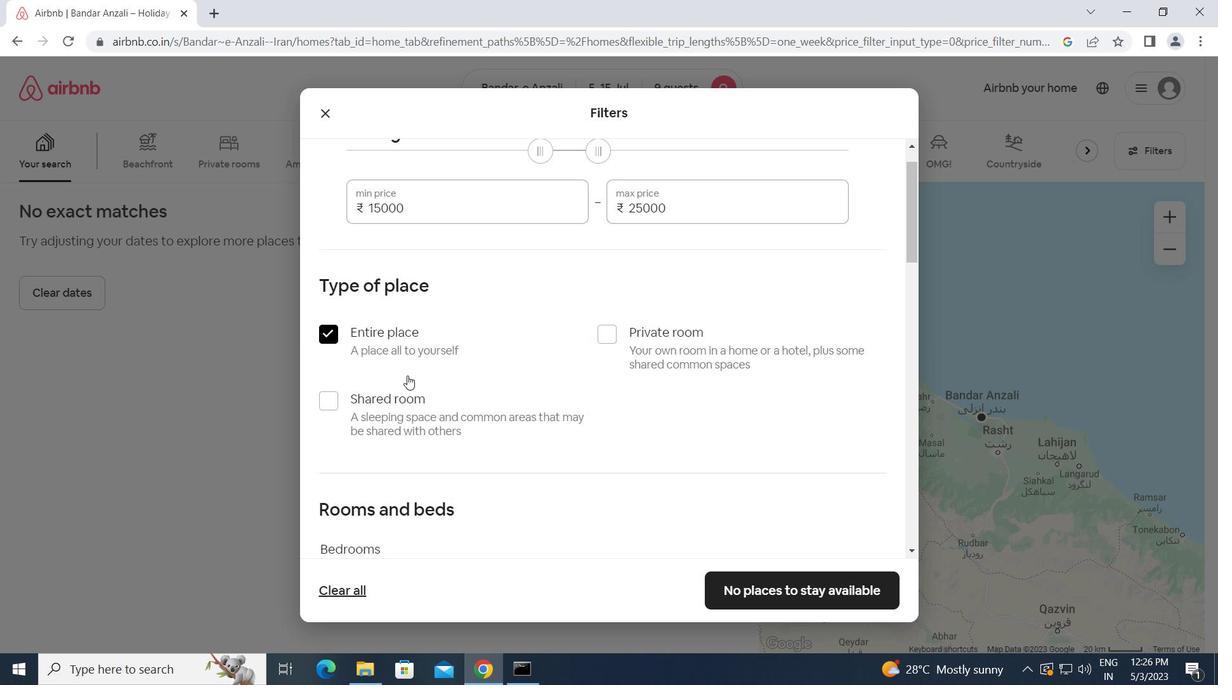 
Action: Mouse moved to (408, 375)
Screenshot: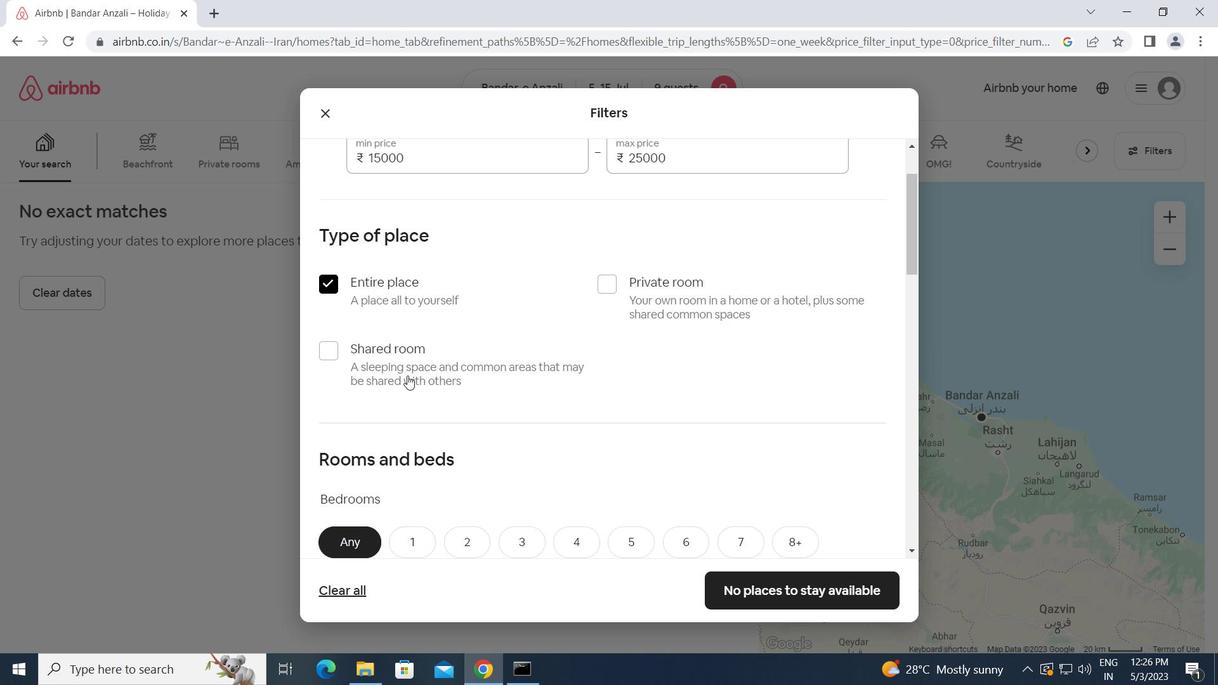 
Action: Mouse scrolled (408, 375) with delta (0, 0)
Screenshot: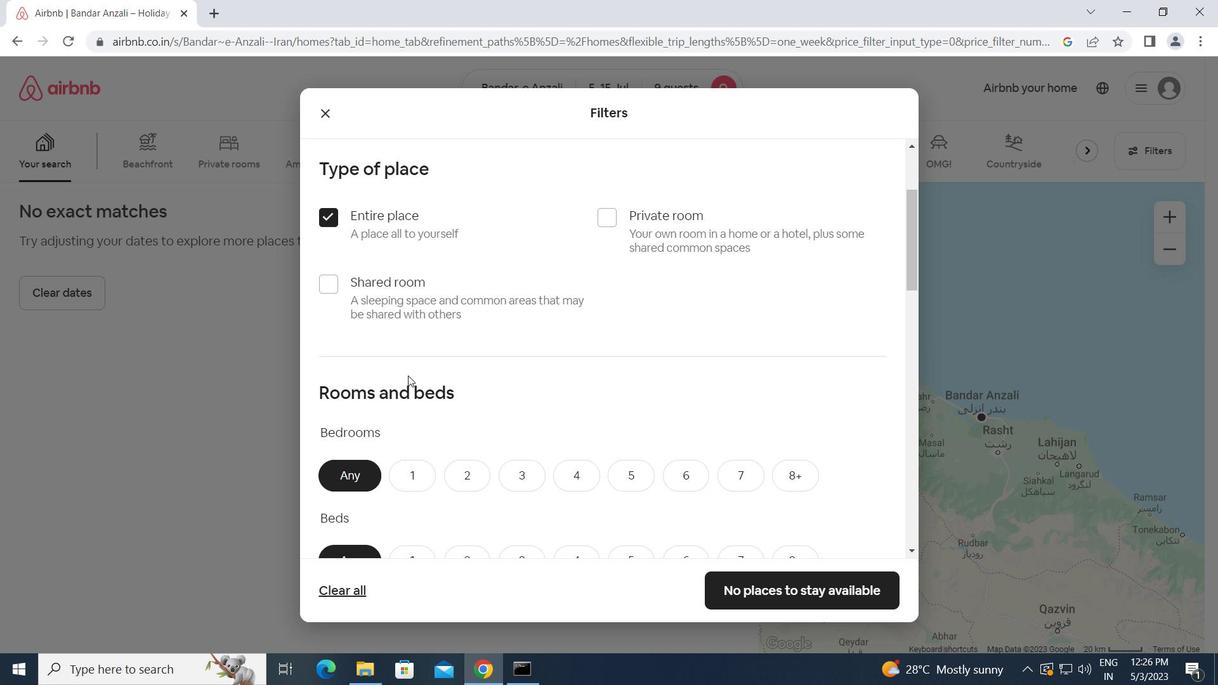 
Action: Mouse scrolled (408, 375) with delta (0, 0)
Screenshot: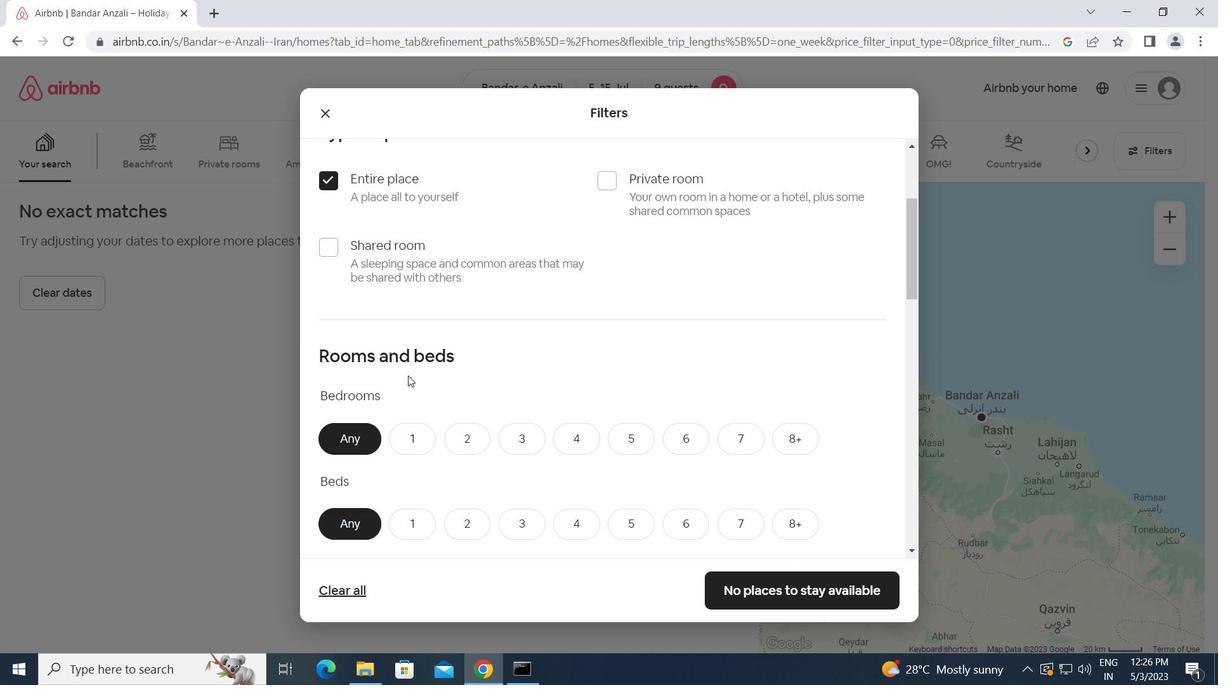 
Action: Mouse moved to (613, 314)
Screenshot: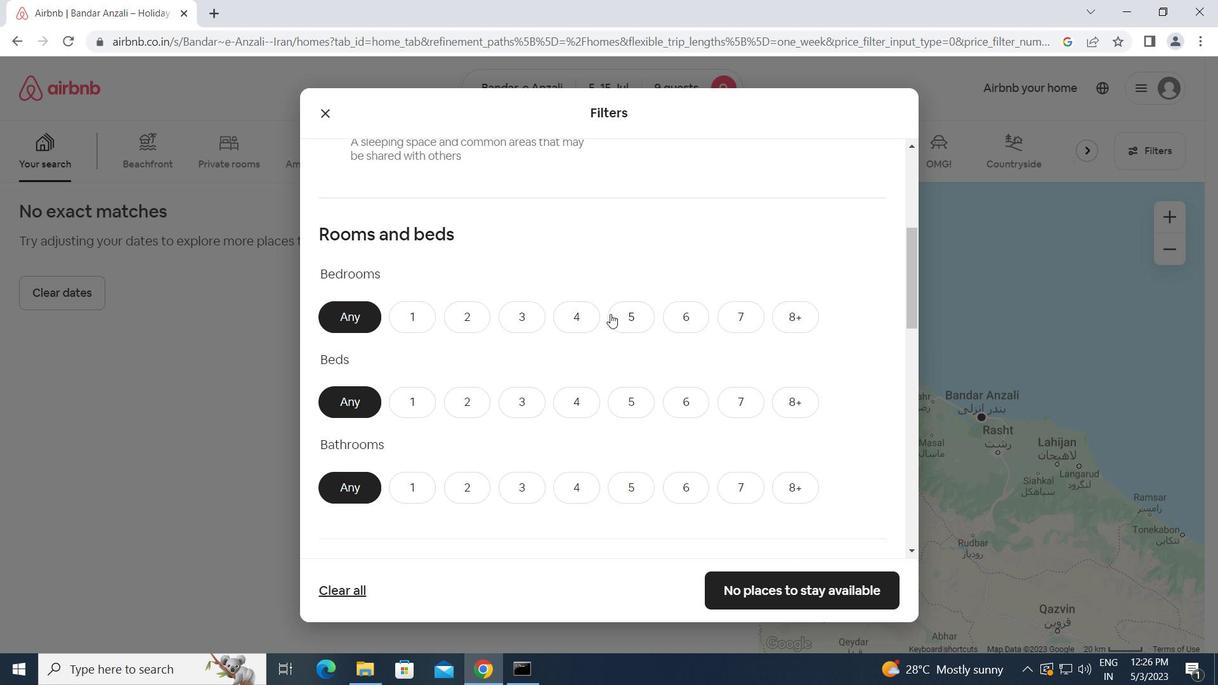 
Action: Mouse pressed left at (613, 314)
Screenshot: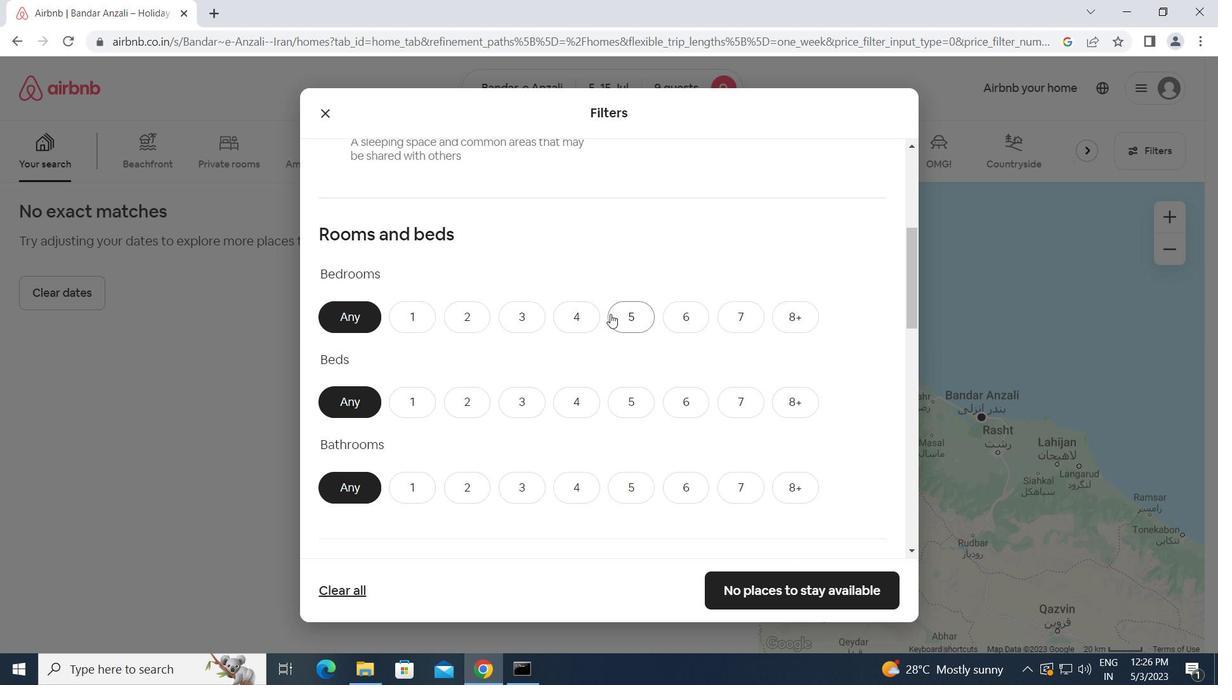 
Action: Mouse moved to (631, 394)
Screenshot: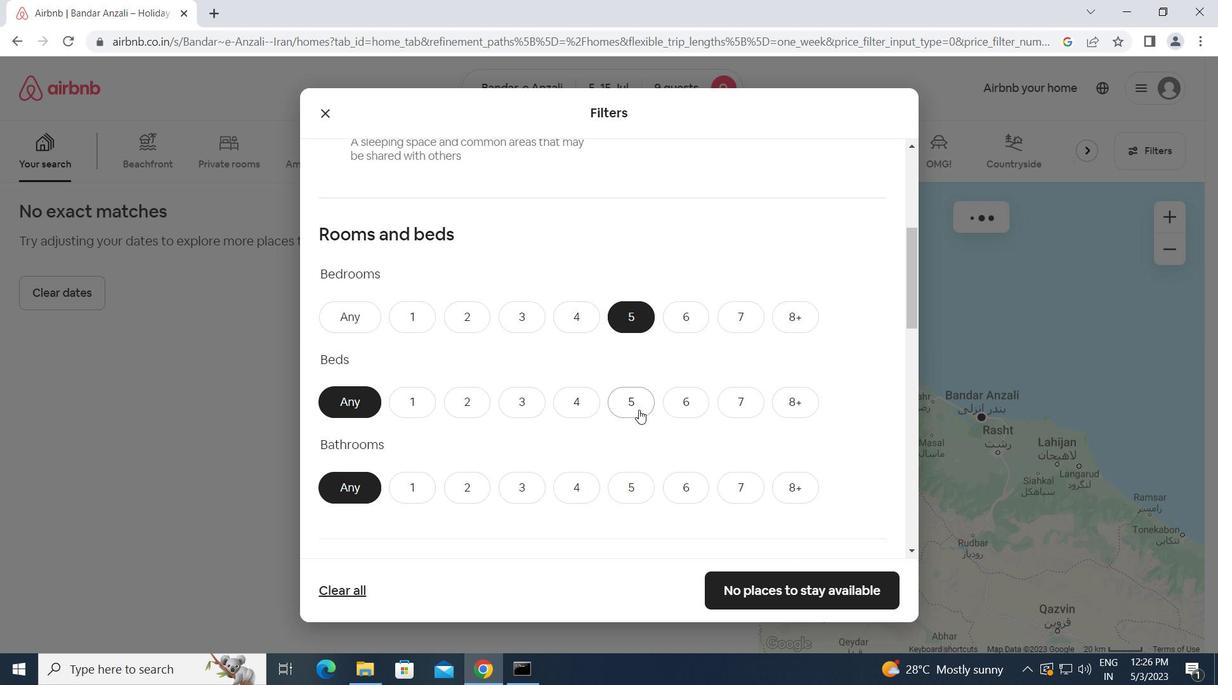
Action: Mouse pressed left at (631, 394)
Screenshot: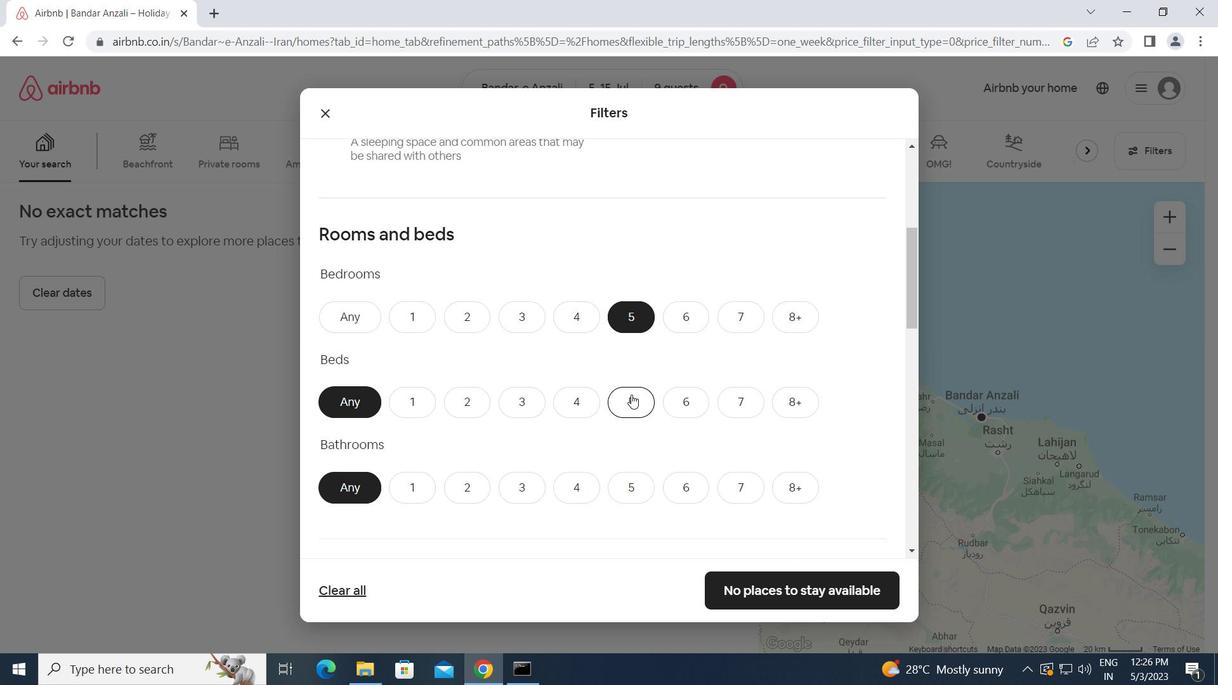 
Action: Mouse moved to (627, 488)
Screenshot: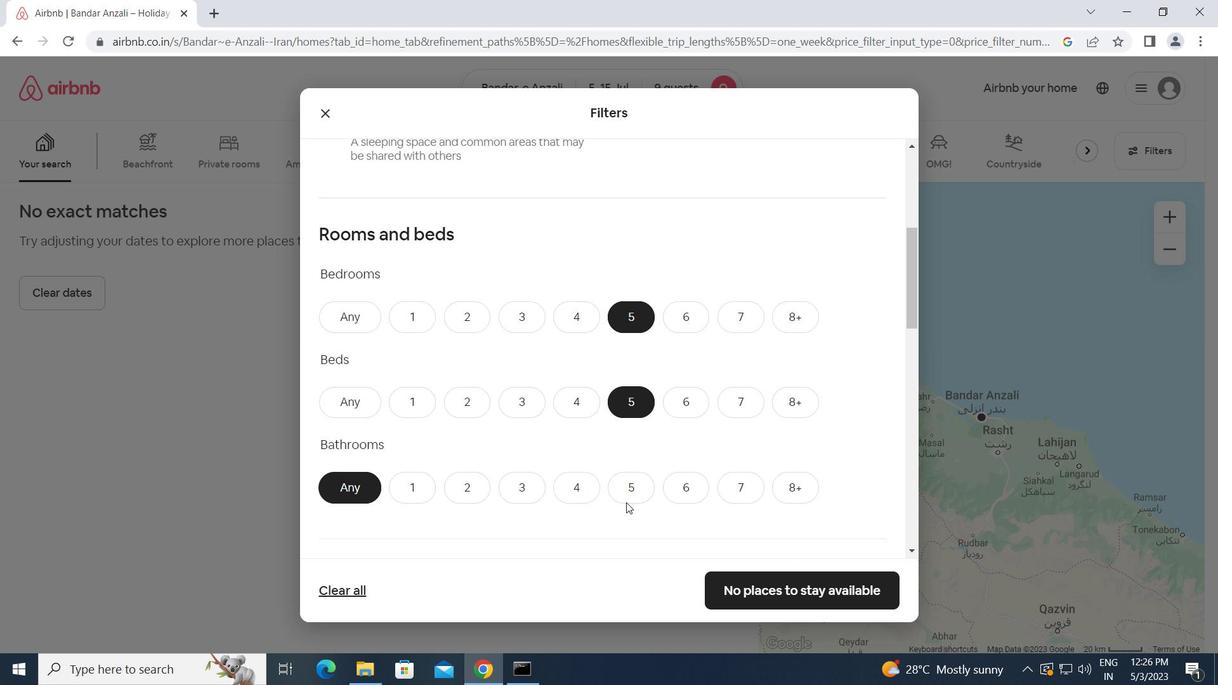 
Action: Mouse pressed left at (627, 488)
Screenshot: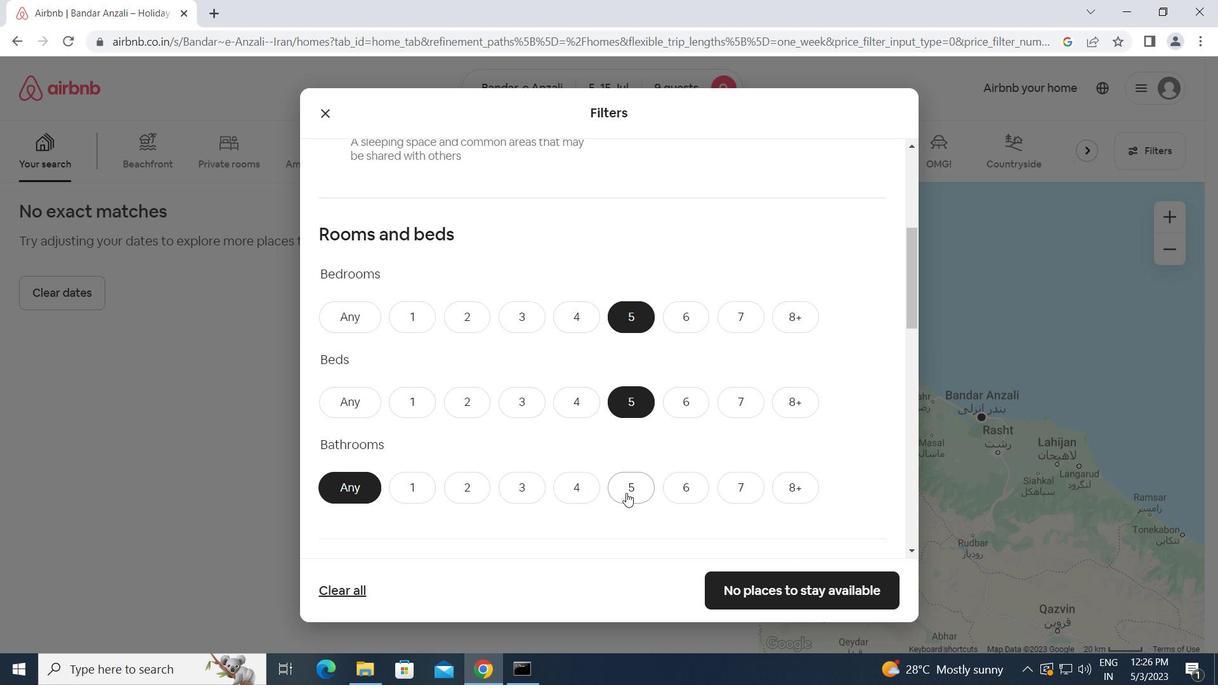 
Action: Mouse moved to (562, 507)
Screenshot: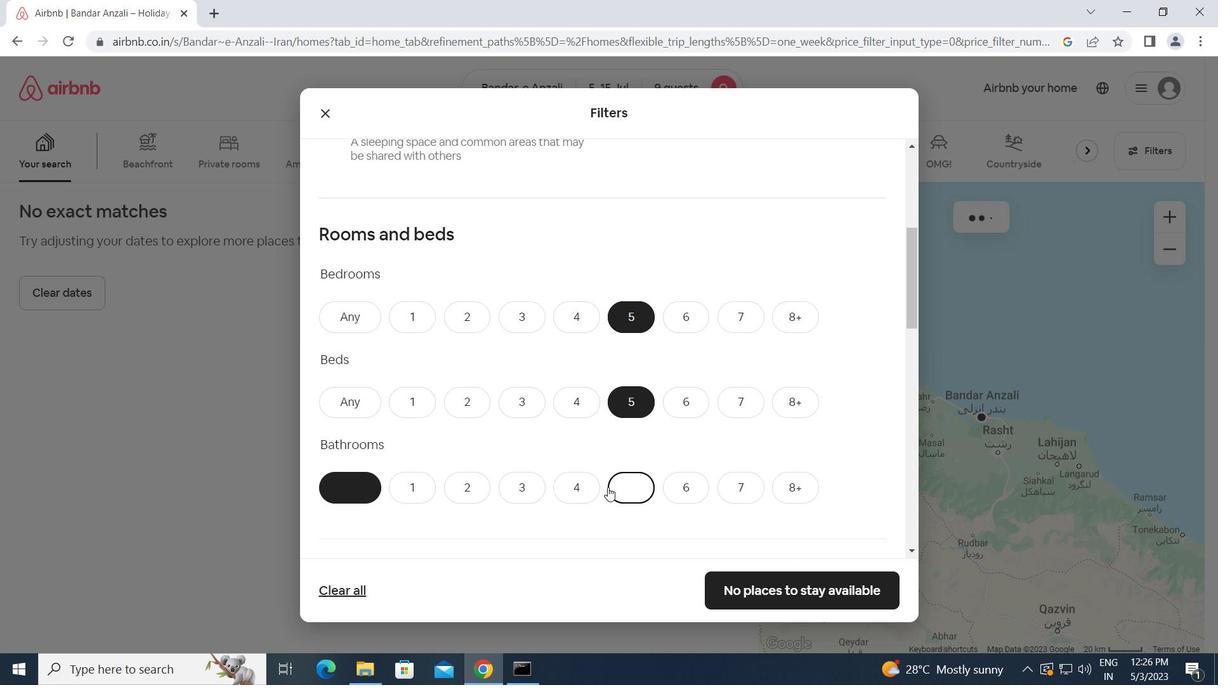 
Action: Mouse scrolled (562, 507) with delta (0, 0)
Screenshot: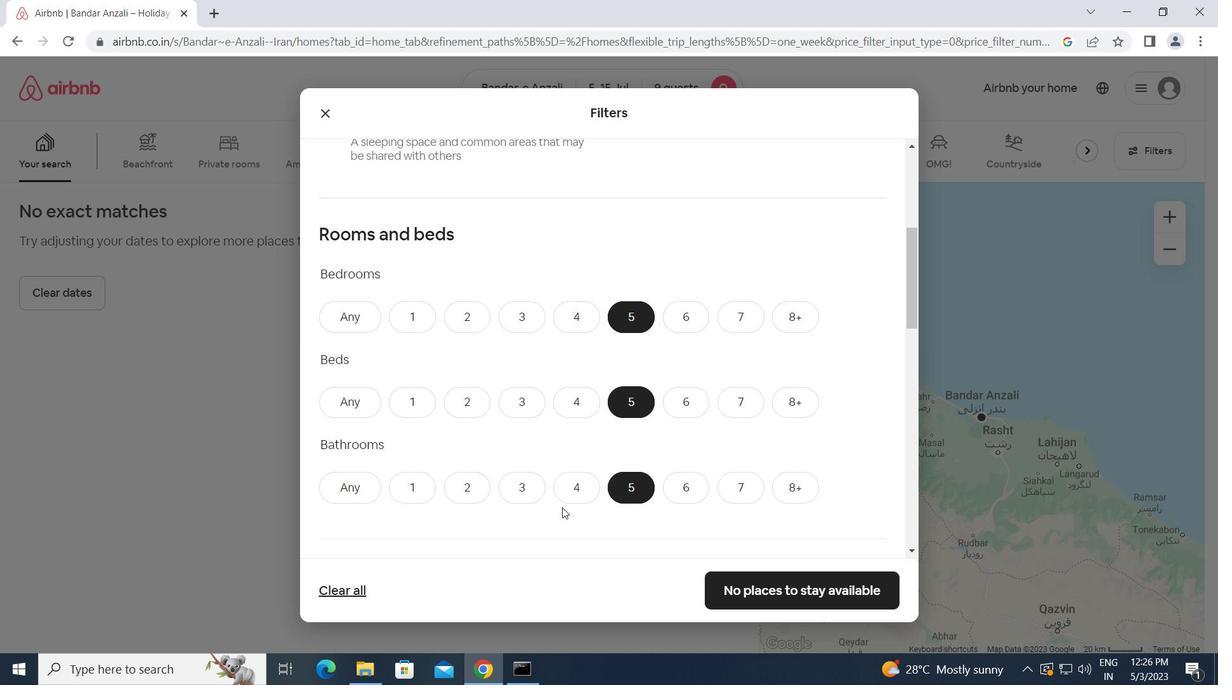 
Action: Mouse scrolled (562, 507) with delta (0, 0)
Screenshot: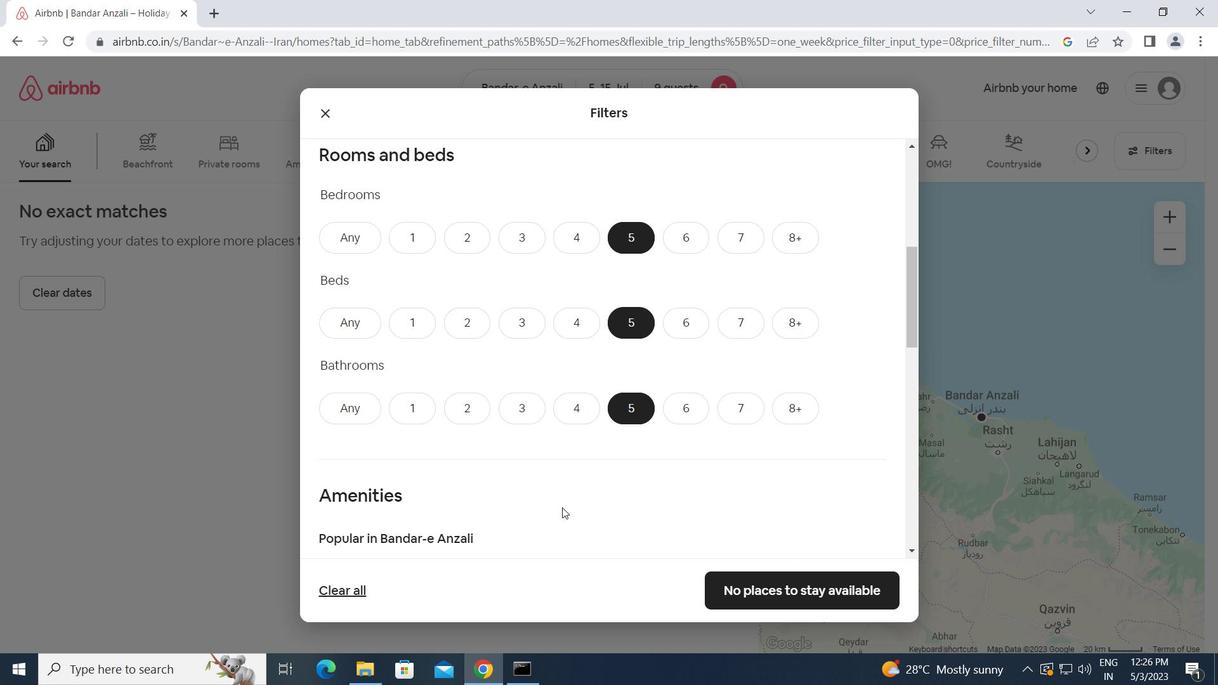 
Action: Mouse scrolled (562, 507) with delta (0, 0)
Screenshot: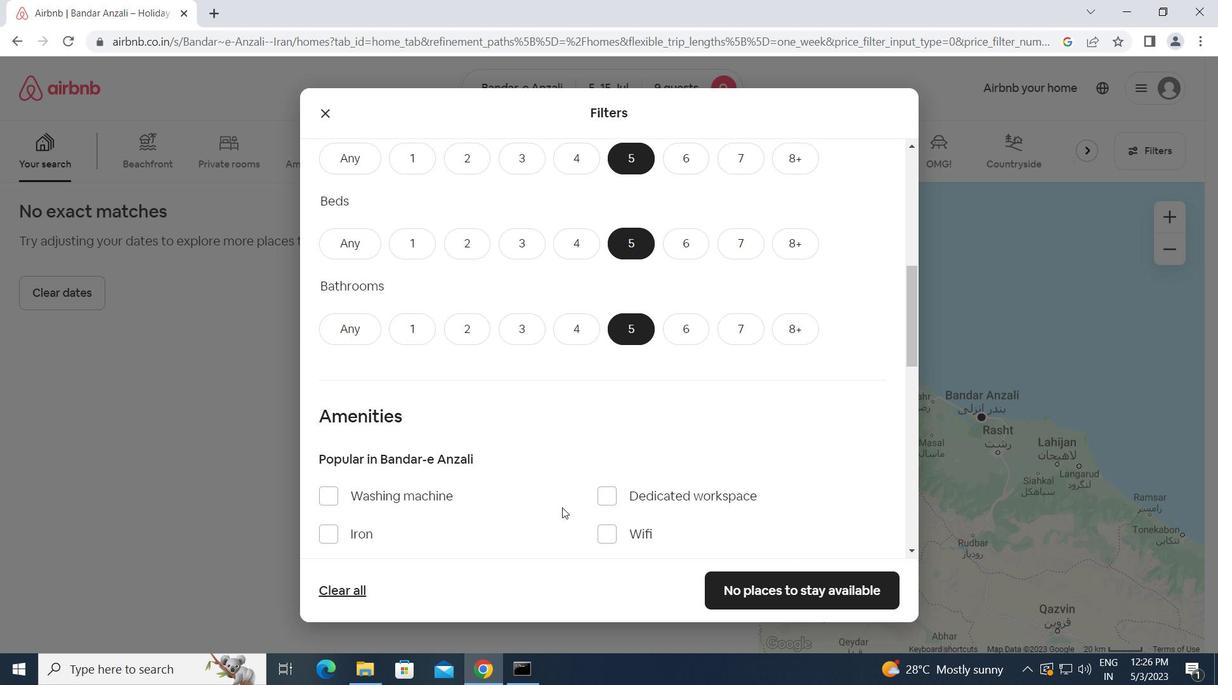 
Action: Mouse scrolled (562, 507) with delta (0, 0)
Screenshot: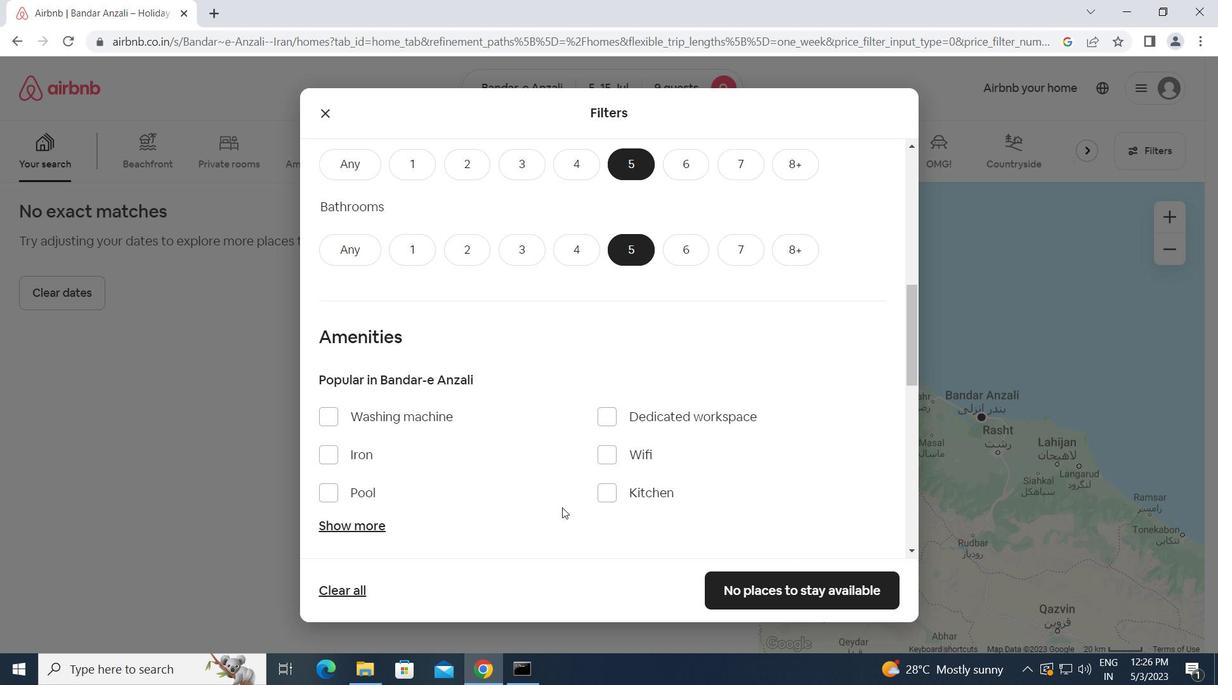 
Action: Mouse scrolled (562, 507) with delta (0, 0)
Screenshot: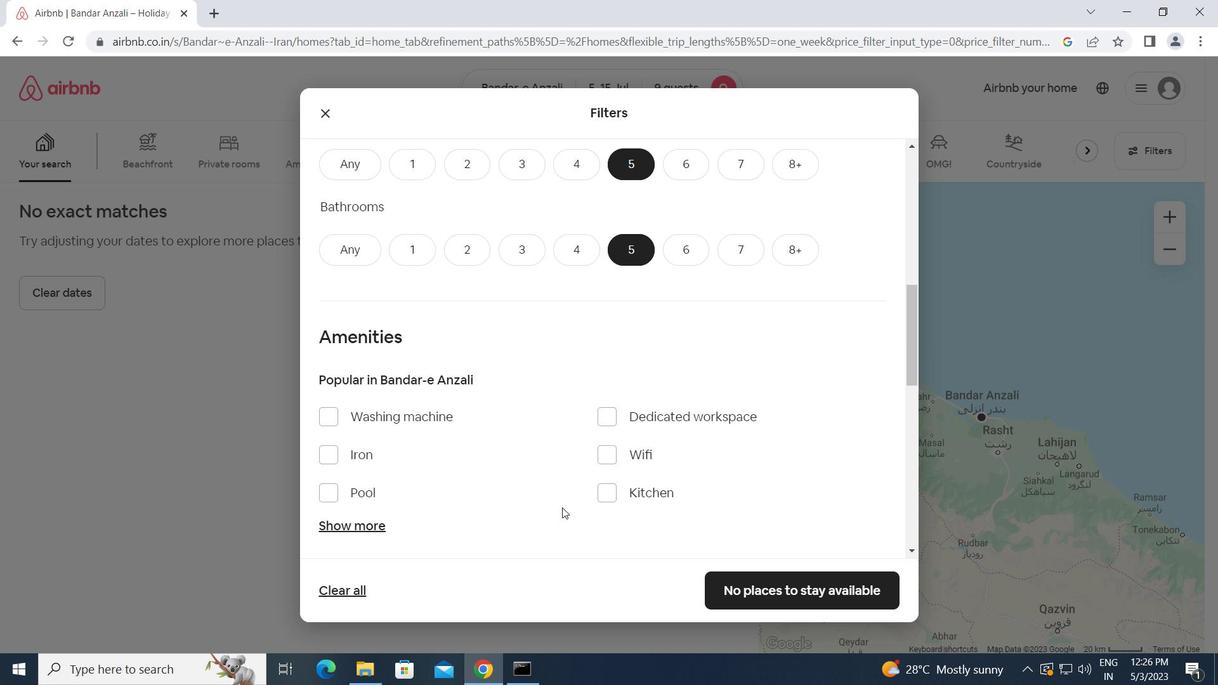 
Action: Mouse scrolled (562, 507) with delta (0, 0)
Screenshot: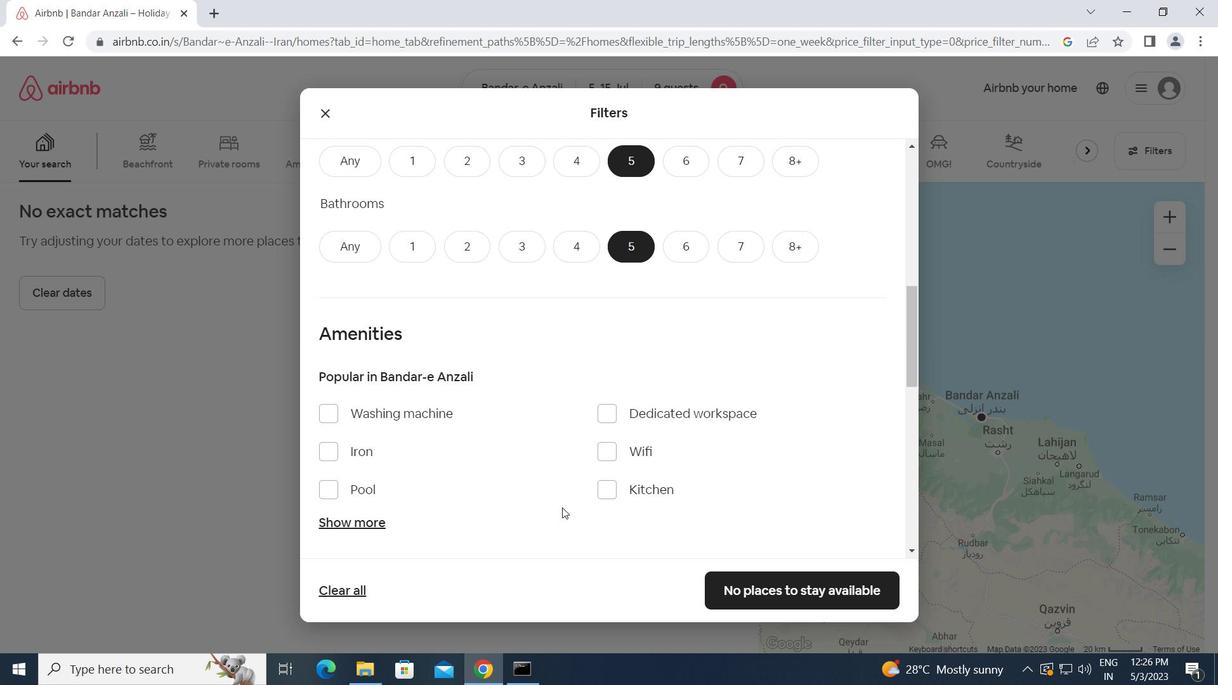 
Action: Mouse moved to (562, 505)
Screenshot: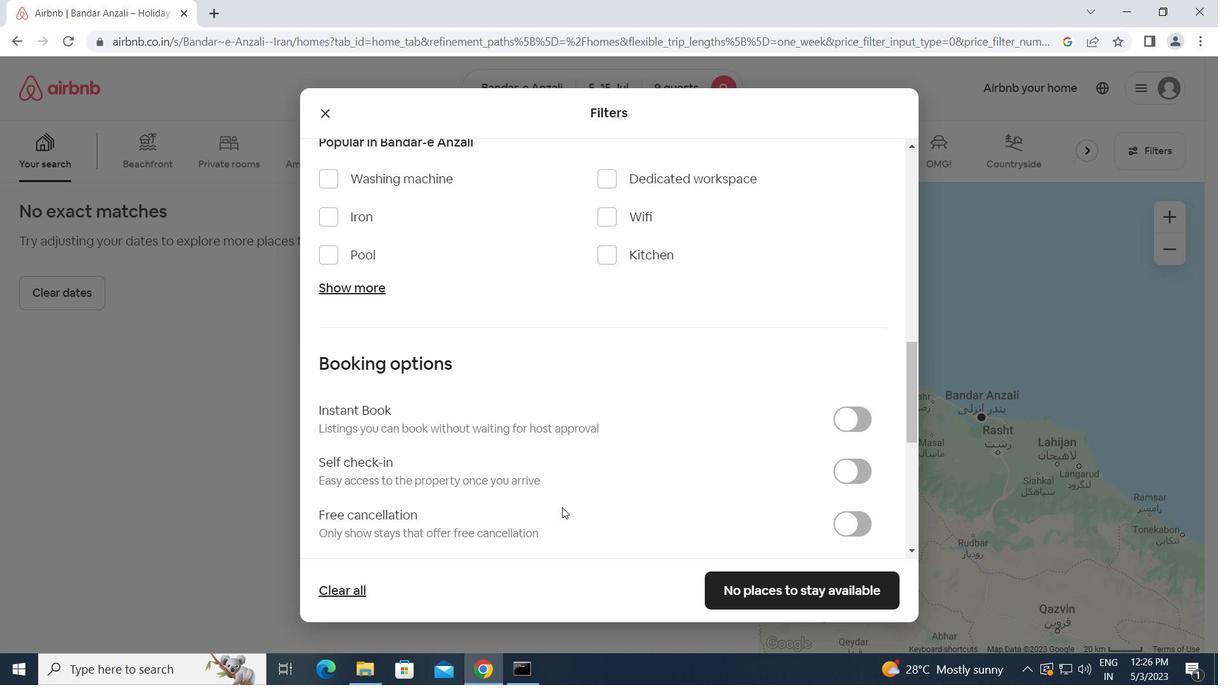 
Action: Mouse scrolled (562, 504) with delta (0, 0)
Screenshot: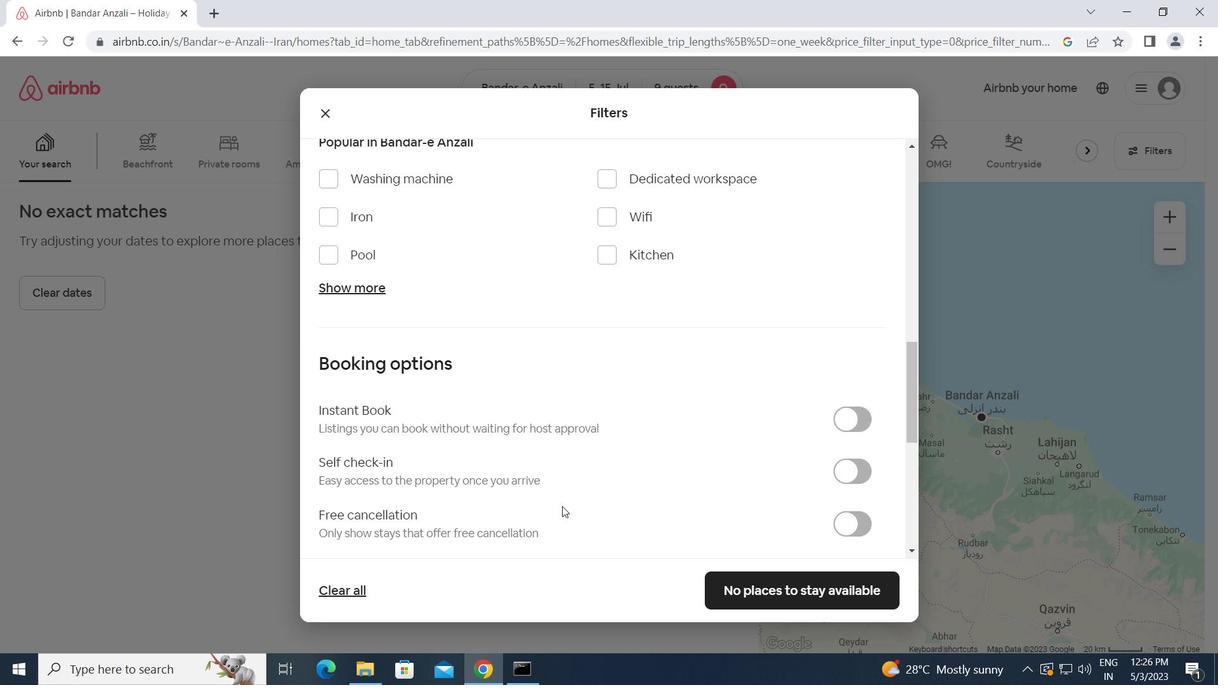 
Action: Mouse scrolled (562, 504) with delta (0, 0)
Screenshot: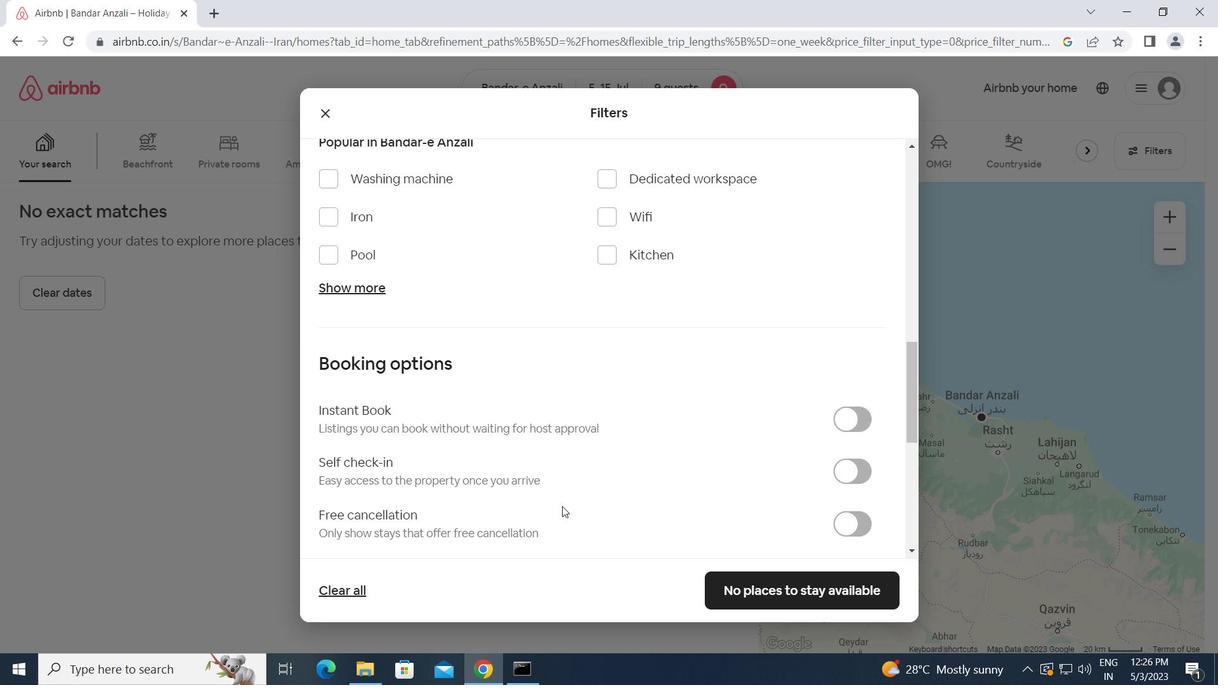 
Action: Mouse scrolled (562, 504) with delta (0, 0)
Screenshot: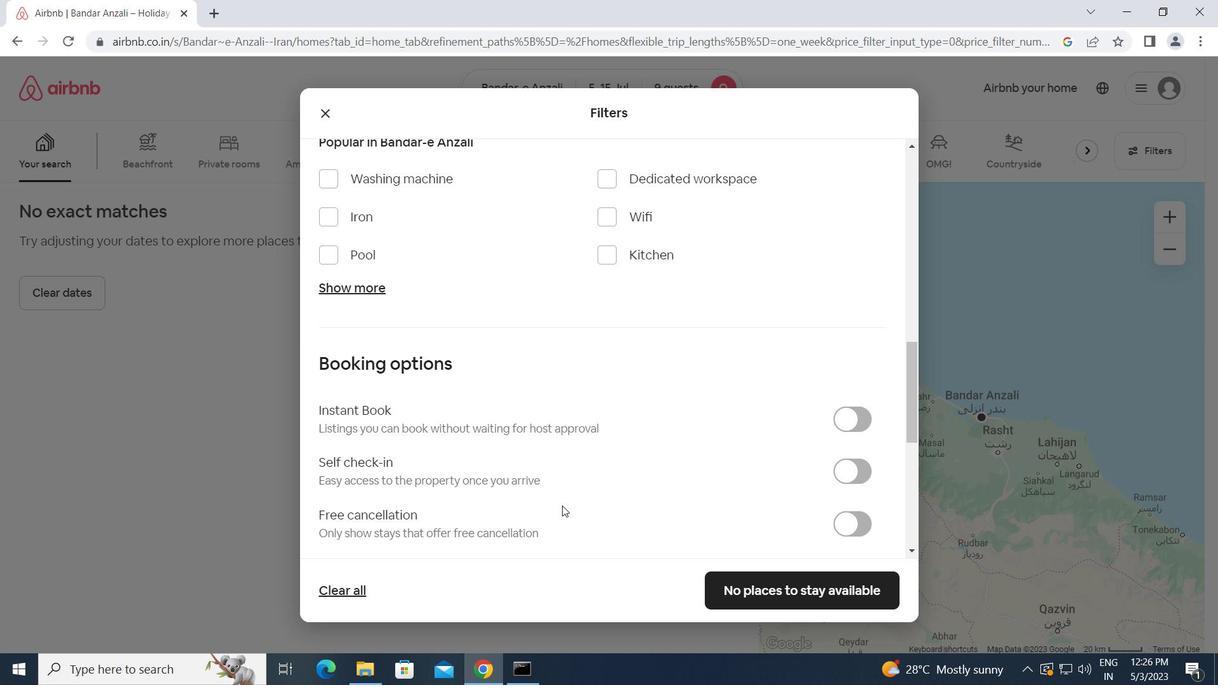 
Action: Mouse moved to (851, 224)
Screenshot: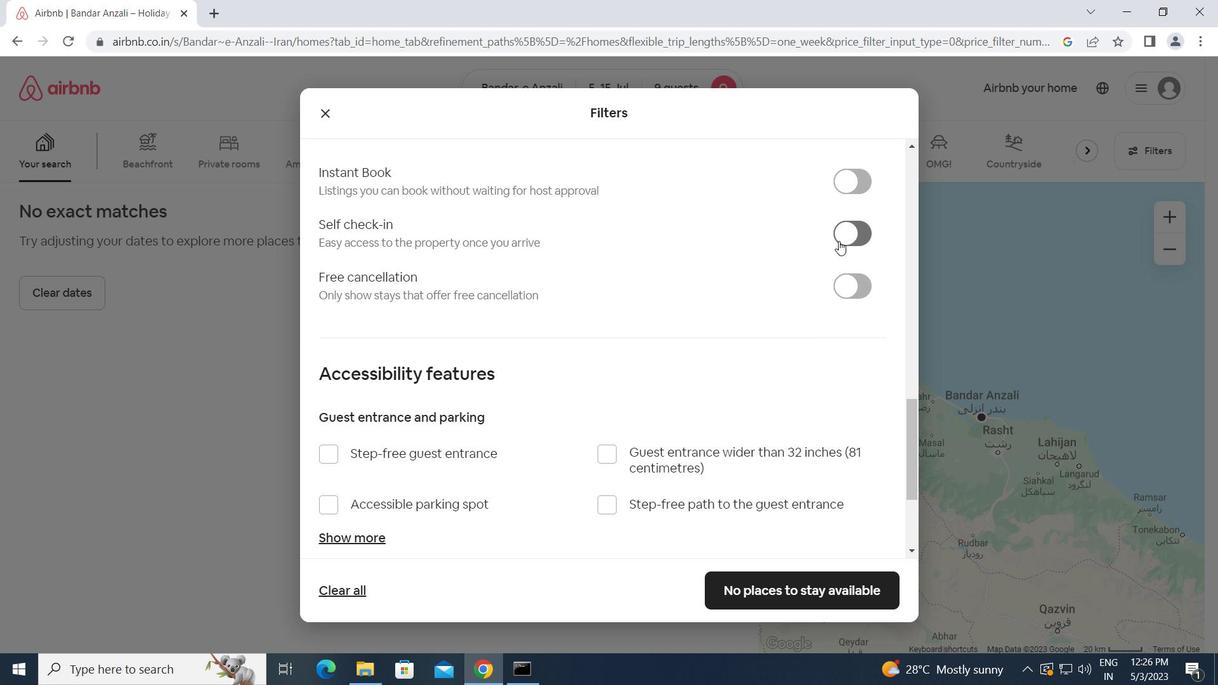 
Action: Mouse pressed left at (851, 224)
Screenshot: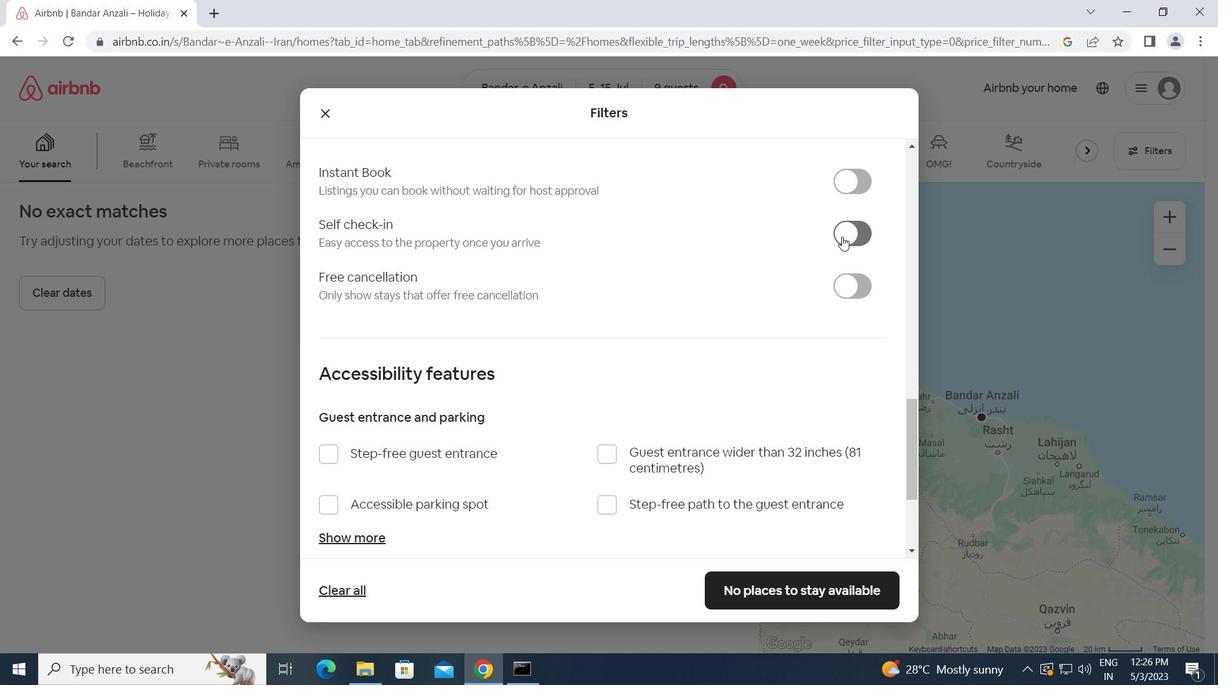 
Action: Mouse moved to (742, 345)
Screenshot: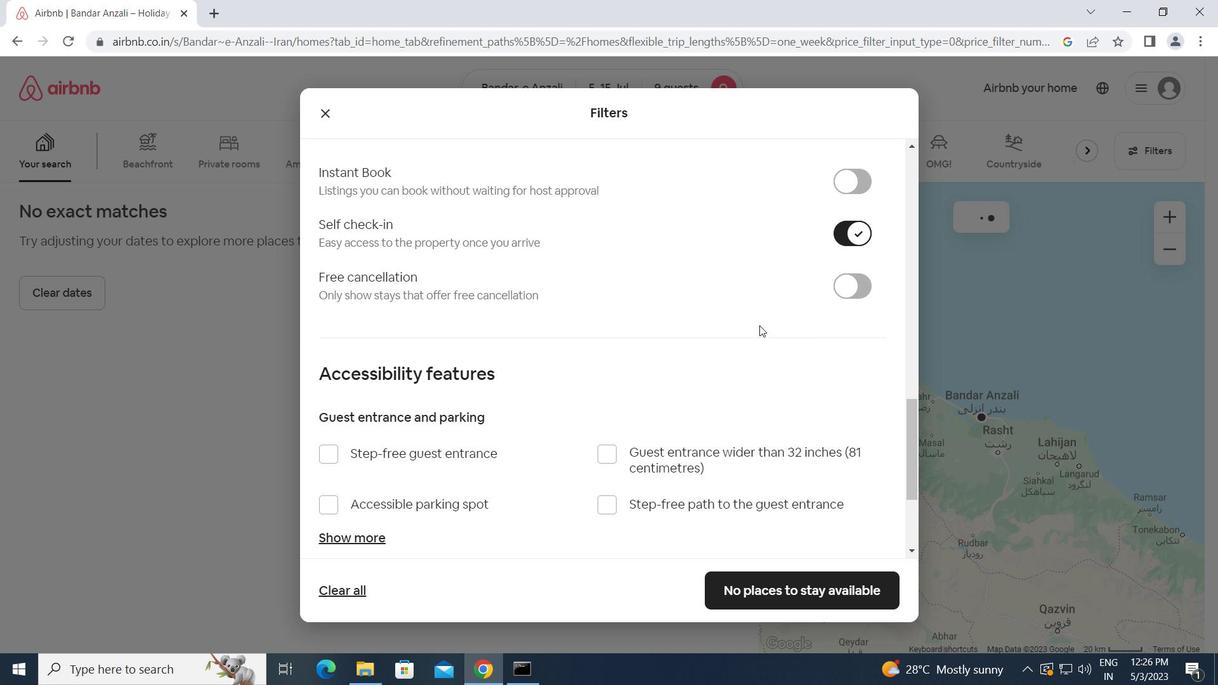 
Action: Mouse scrolled (742, 345) with delta (0, 0)
Screenshot: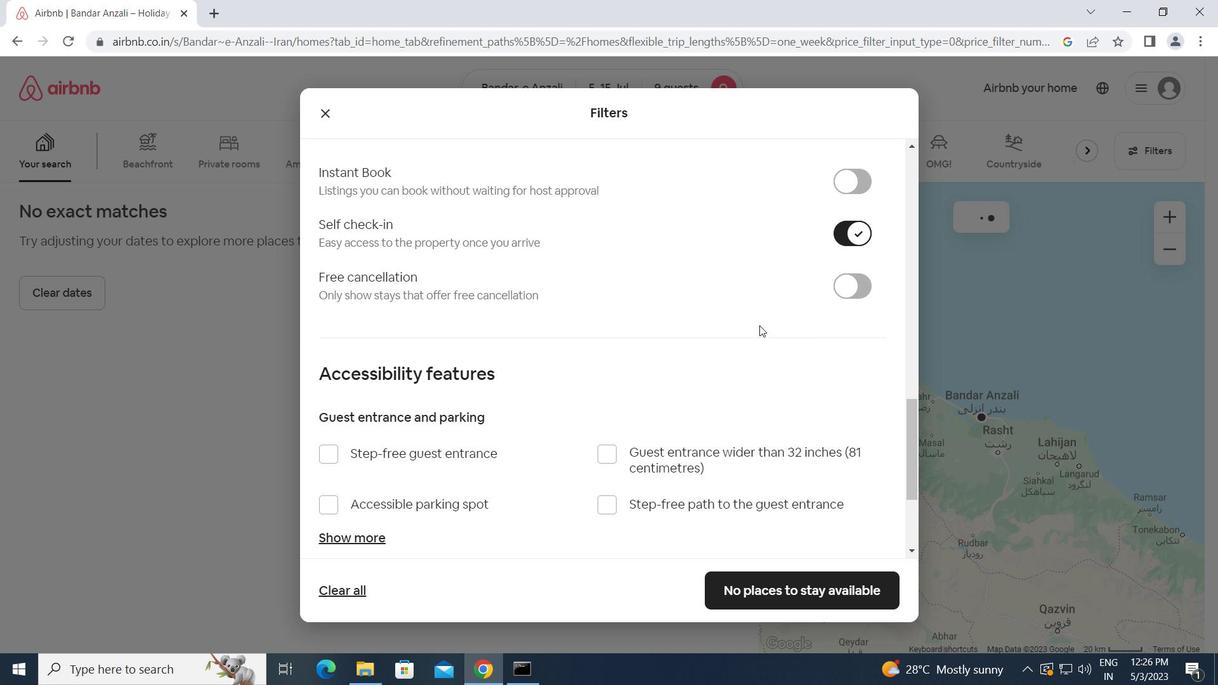 
Action: Mouse moved to (736, 351)
Screenshot: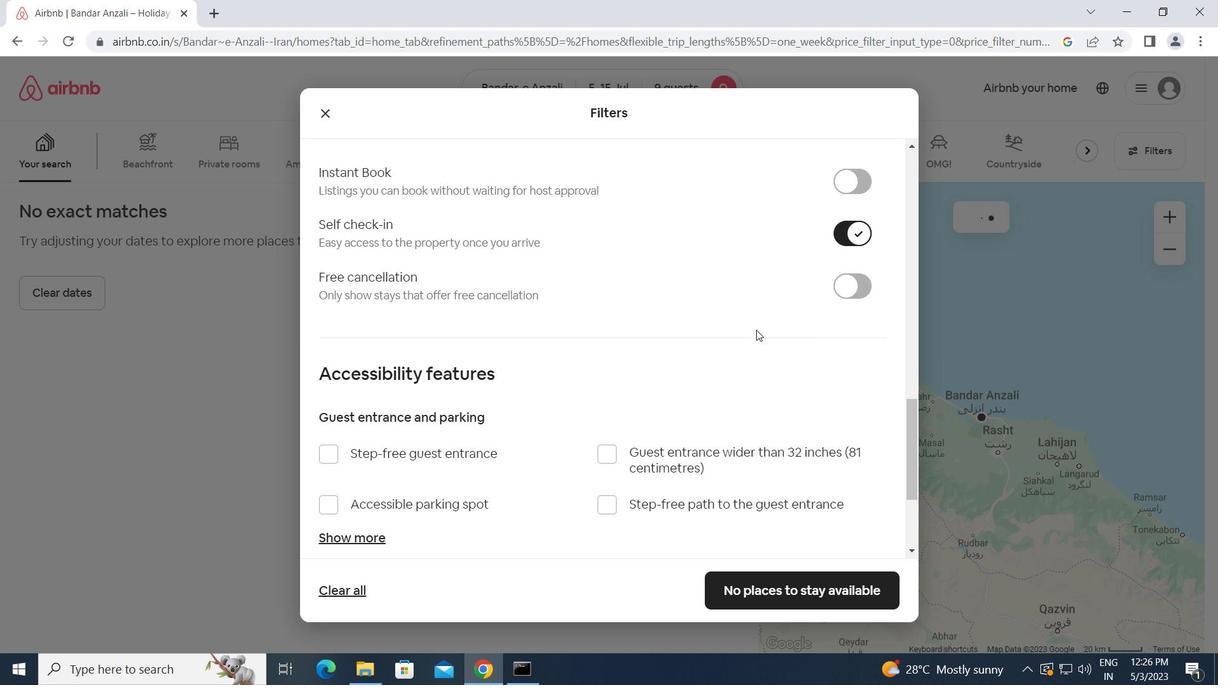 
Action: Mouse scrolled (736, 350) with delta (0, 0)
Screenshot: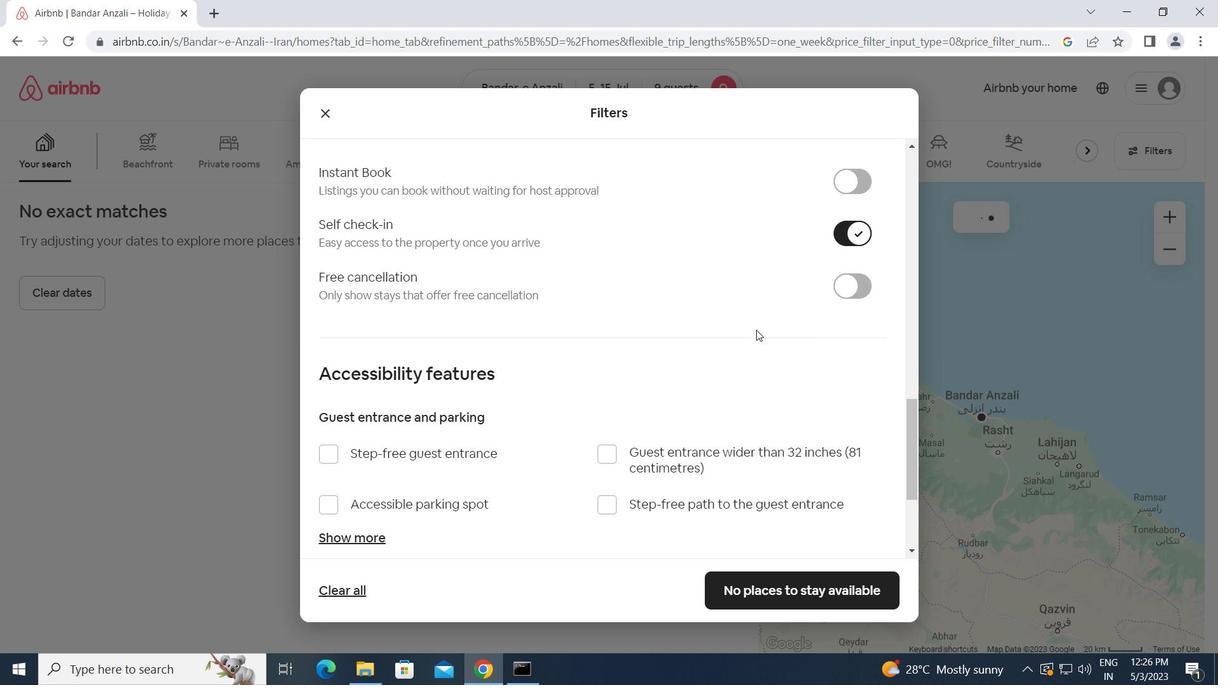 
Action: Mouse moved to (735, 352)
Screenshot: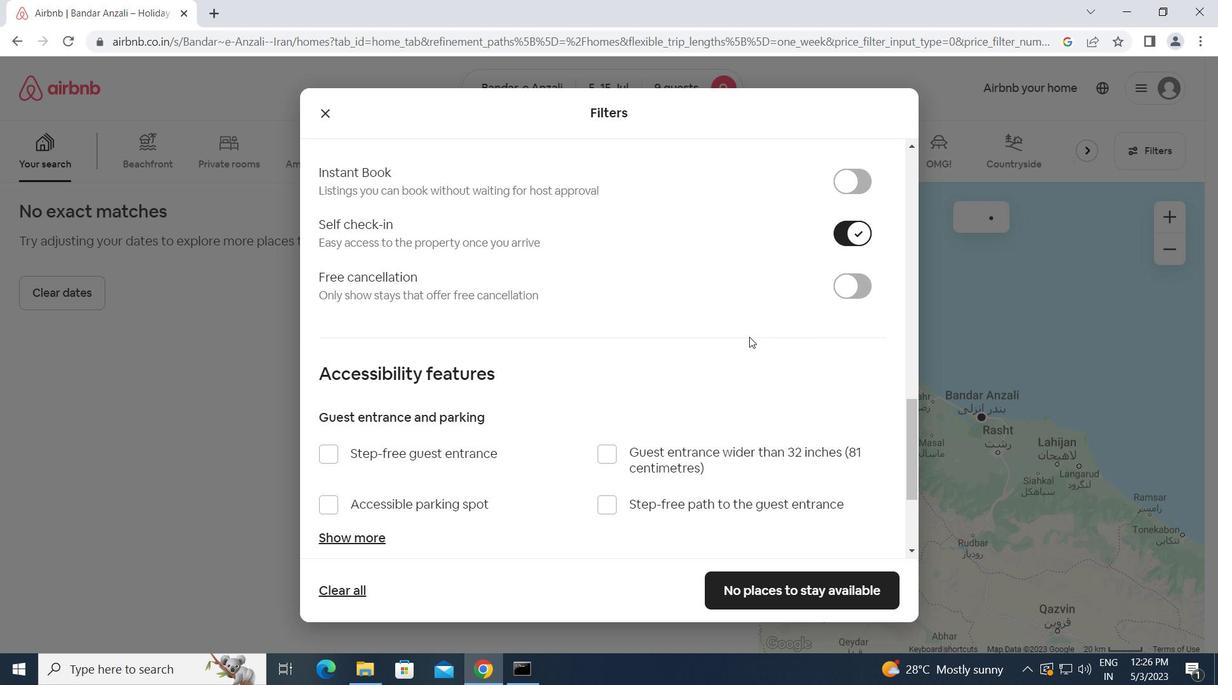 
Action: Mouse scrolled (735, 352) with delta (0, 0)
Screenshot: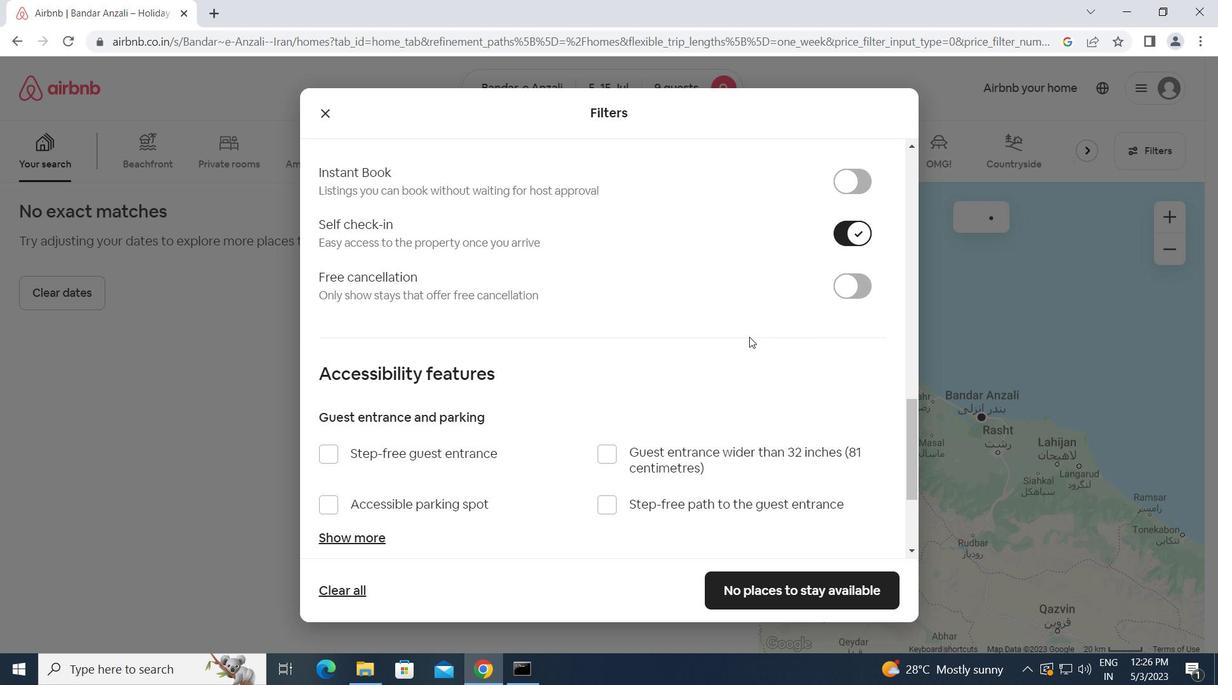 
Action: Mouse moved to (735, 352)
Screenshot: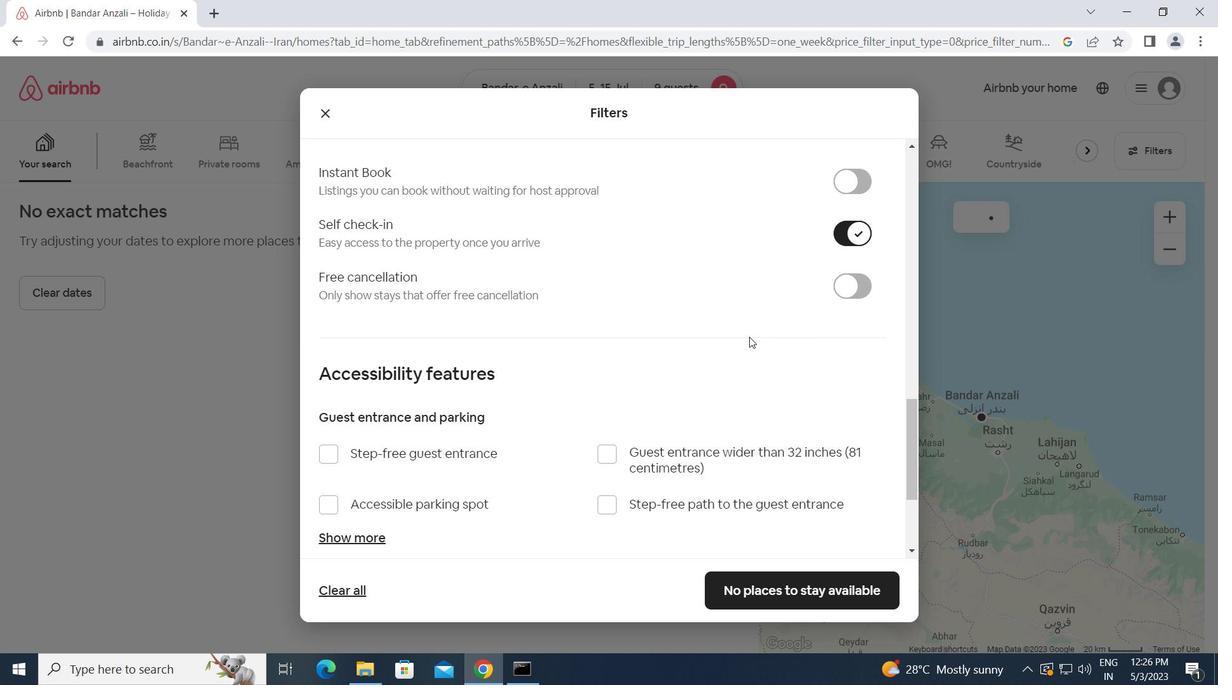 
Action: Mouse scrolled (735, 352) with delta (0, 0)
Screenshot: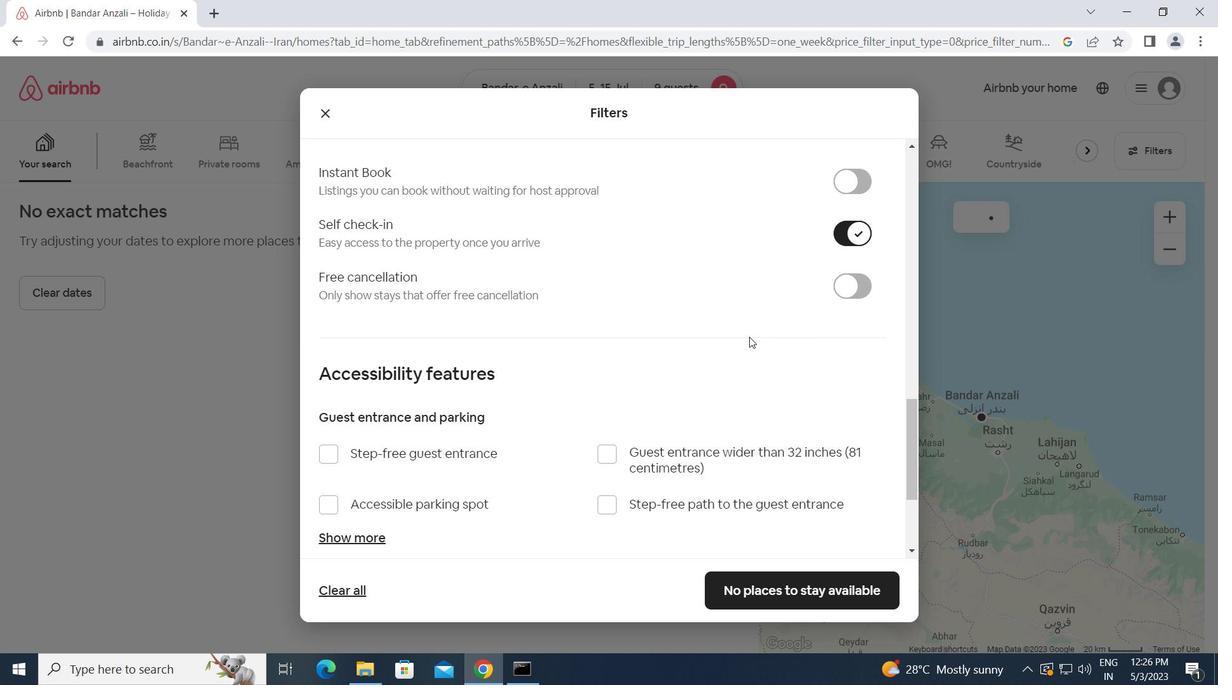 
Action: Mouse moved to (733, 352)
Screenshot: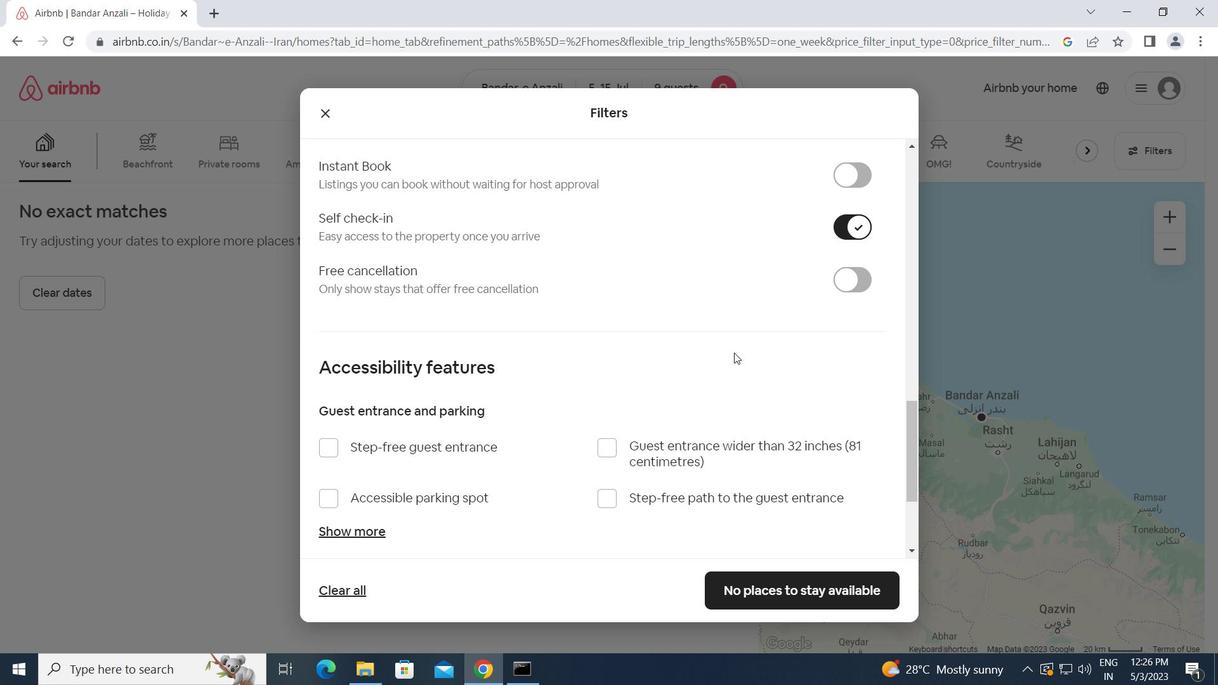 
Action: Mouse scrolled (733, 352) with delta (0, 0)
Screenshot: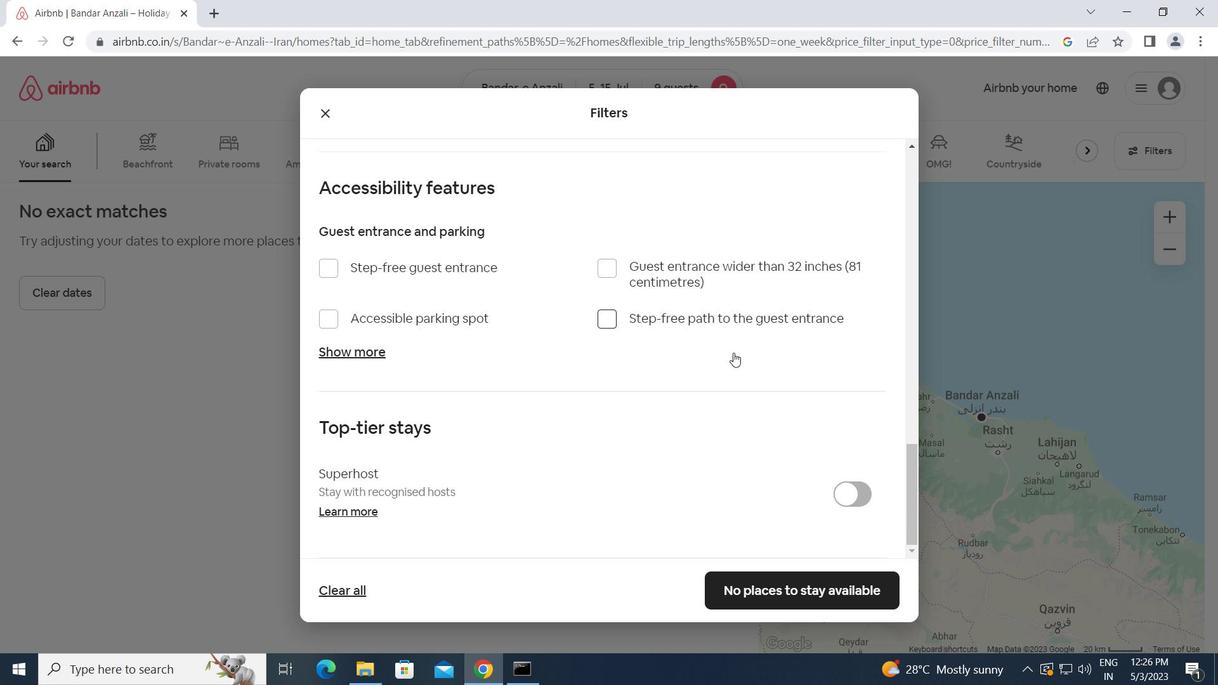 
Action: Mouse moved to (731, 354)
Screenshot: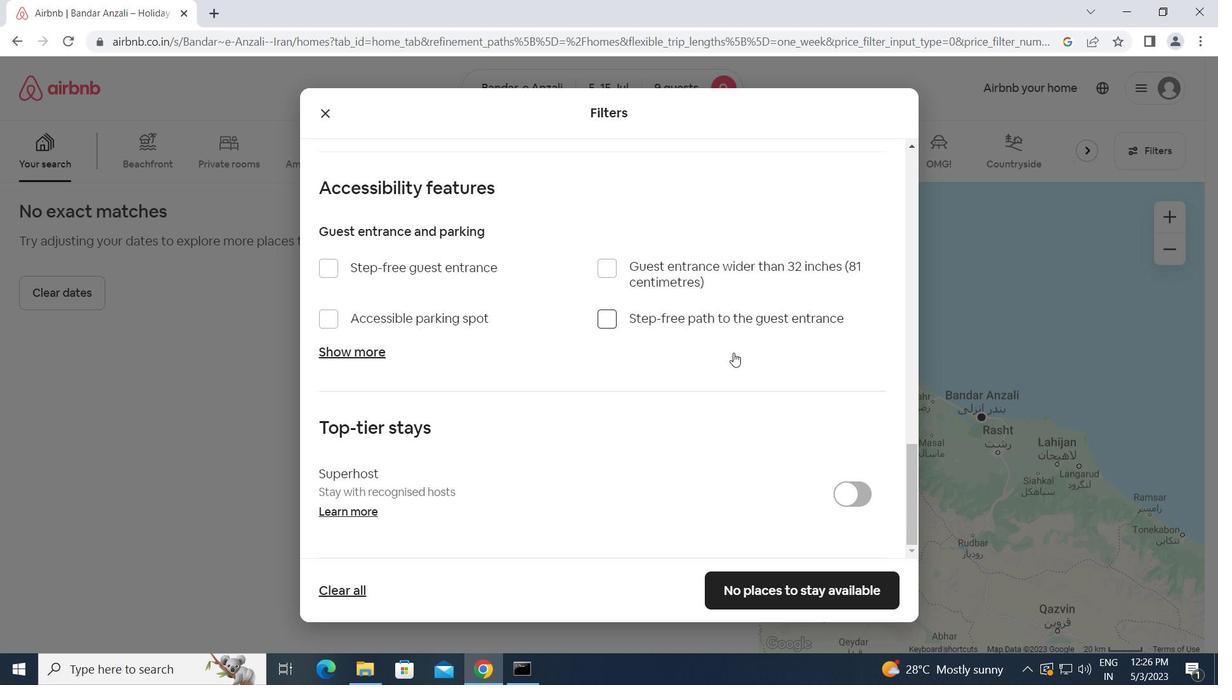 
Action: Mouse scrolled (731, 354) with delta (0, 0)
Screenshot: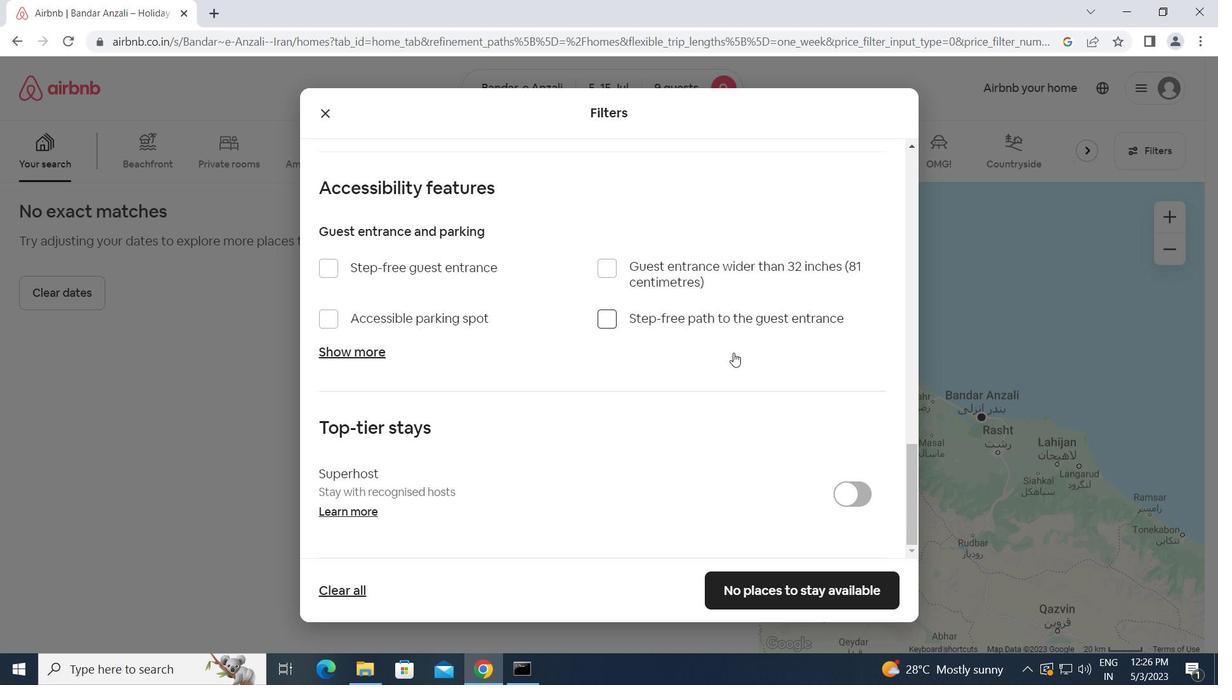 
Action: Mouse moved to (730, 356)
Screenshot: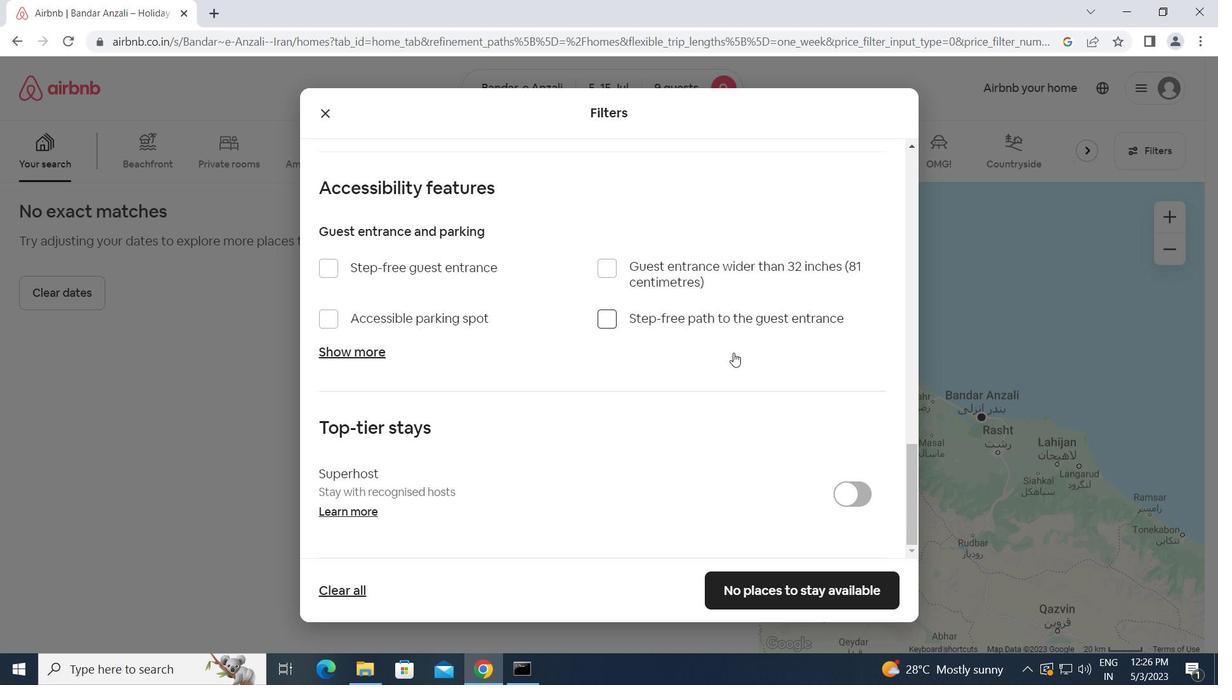 
Action: Mouse scrolled (730, 355) with delta (0, 0)
Screenshot: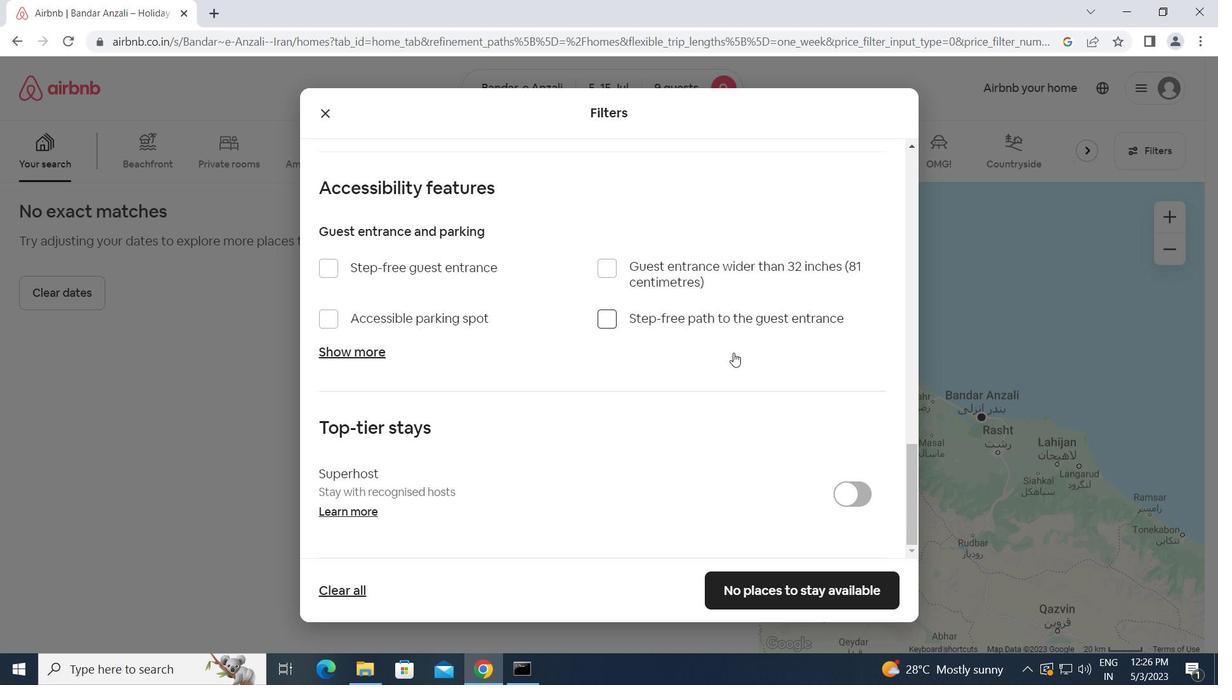 
Action: Mouse moved to (730, 358)
Screenshot: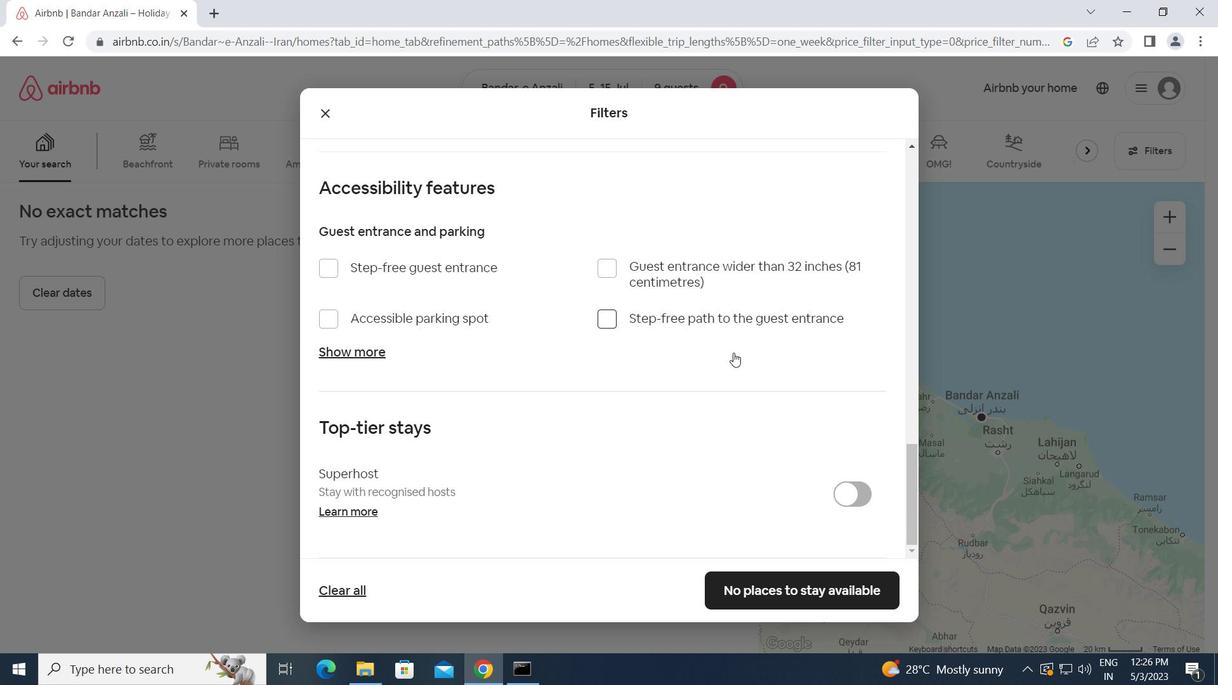 
Action: Mouse scrolled (730, 357) with delta (0, 0)
Screenshot: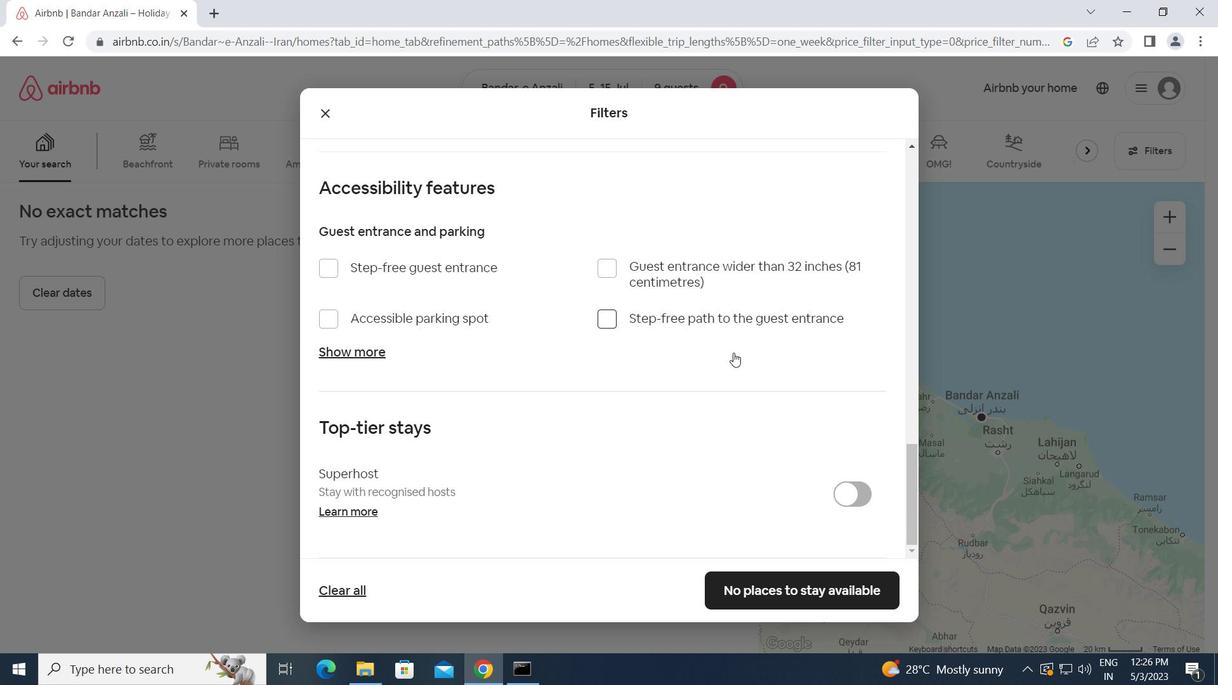 
Action: Mouse moved to (730, 358)
Screenshot: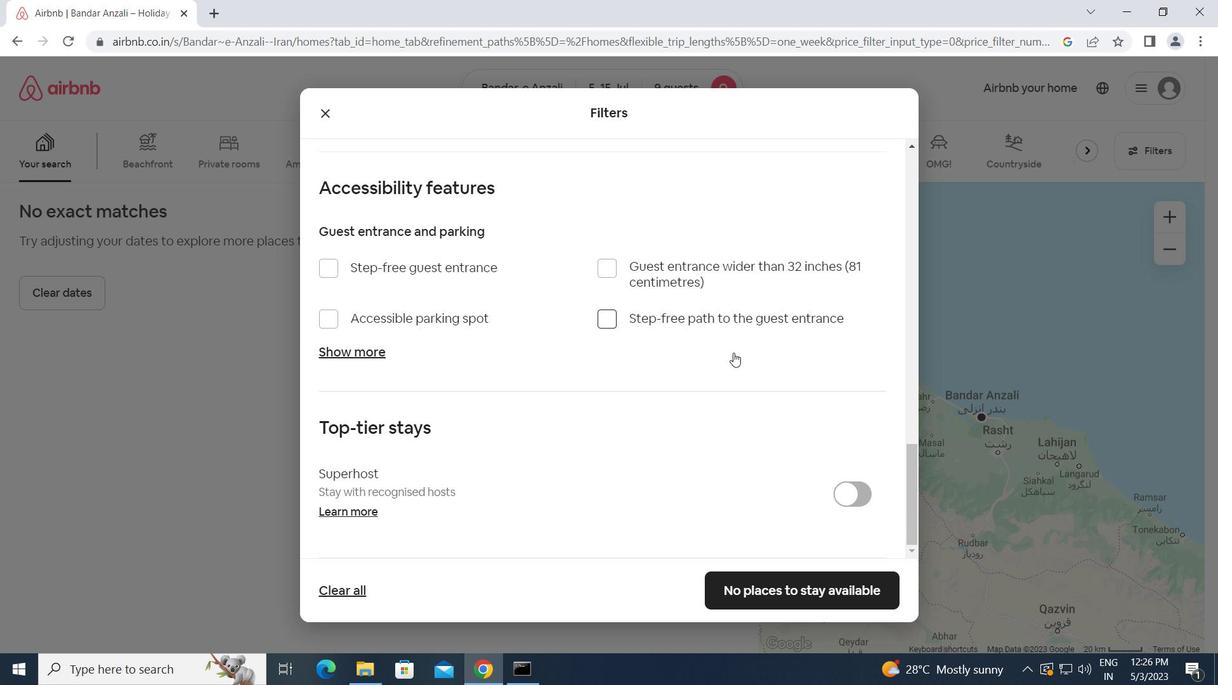 
Action: Mouse scrolled (730, 358) with delta (0, 0)
Screenshot: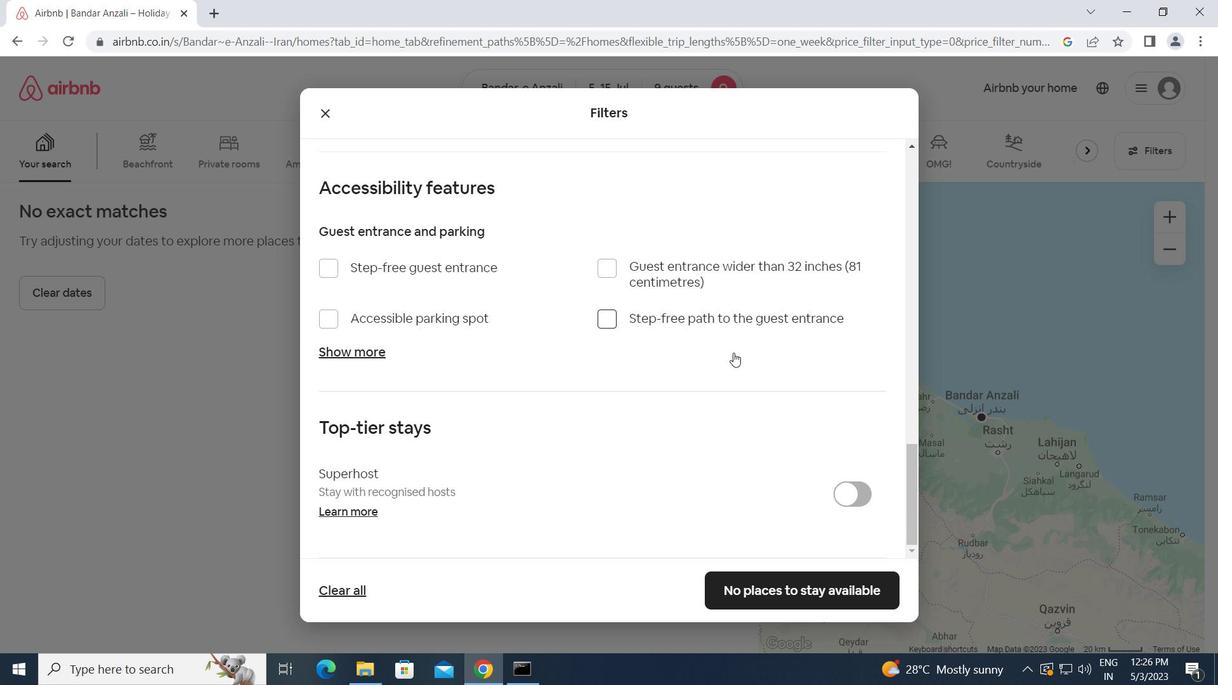 
Action: Mouse moved to (764, 578)
Screenshot: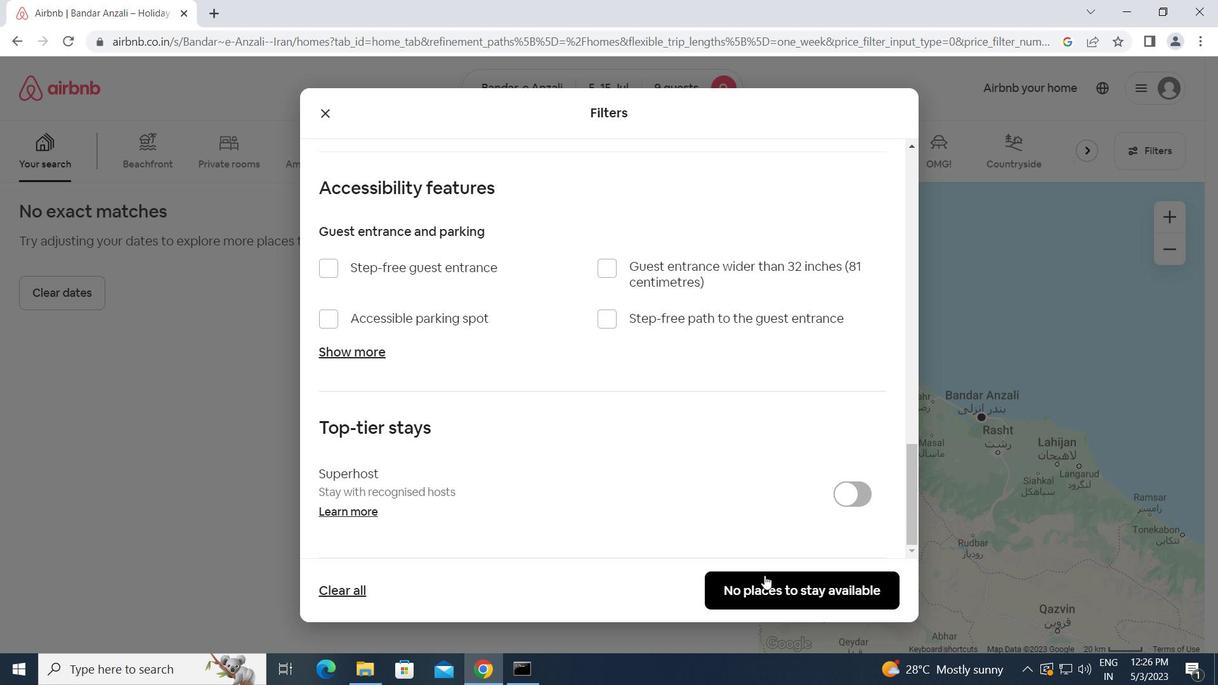
Action: Mouse pressed left at (764, 578)
Screenshot: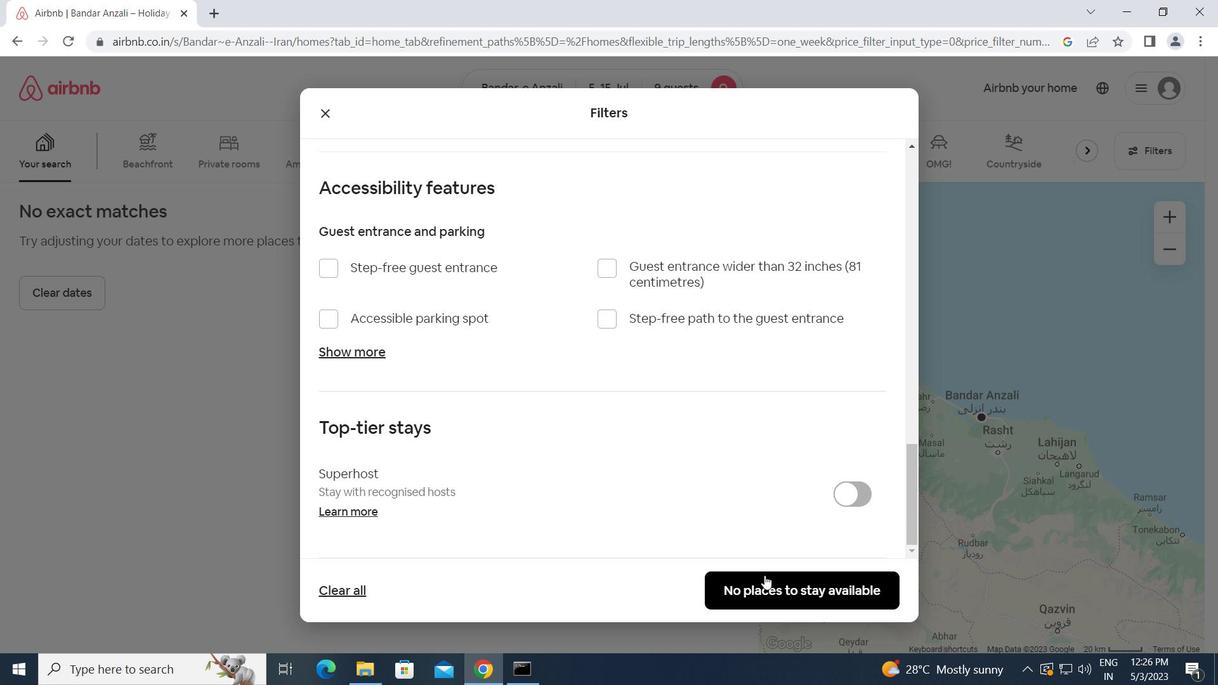 
Action: Mouse moved to (765, 577)
Screenshot: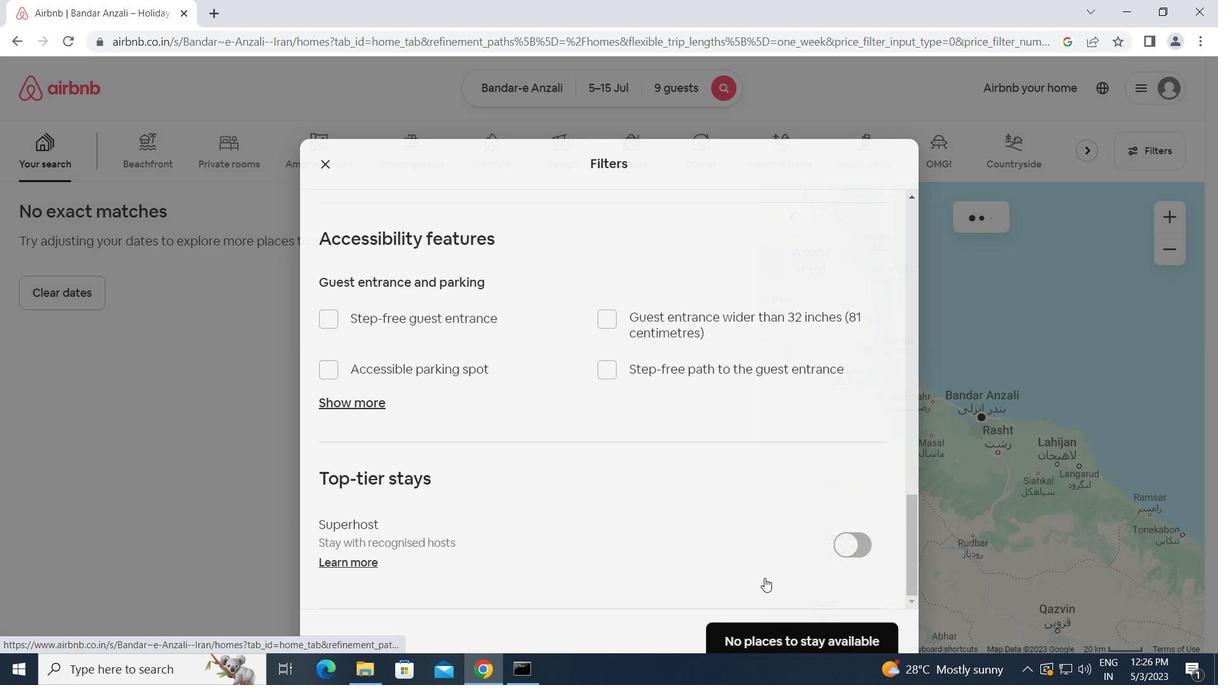 
